 Task: Create a section Agile Alphas and in the section, add a milestone Network Upgrades in the project AgileAvail
Action: Mouse moved to (63, 356)
Screenshot: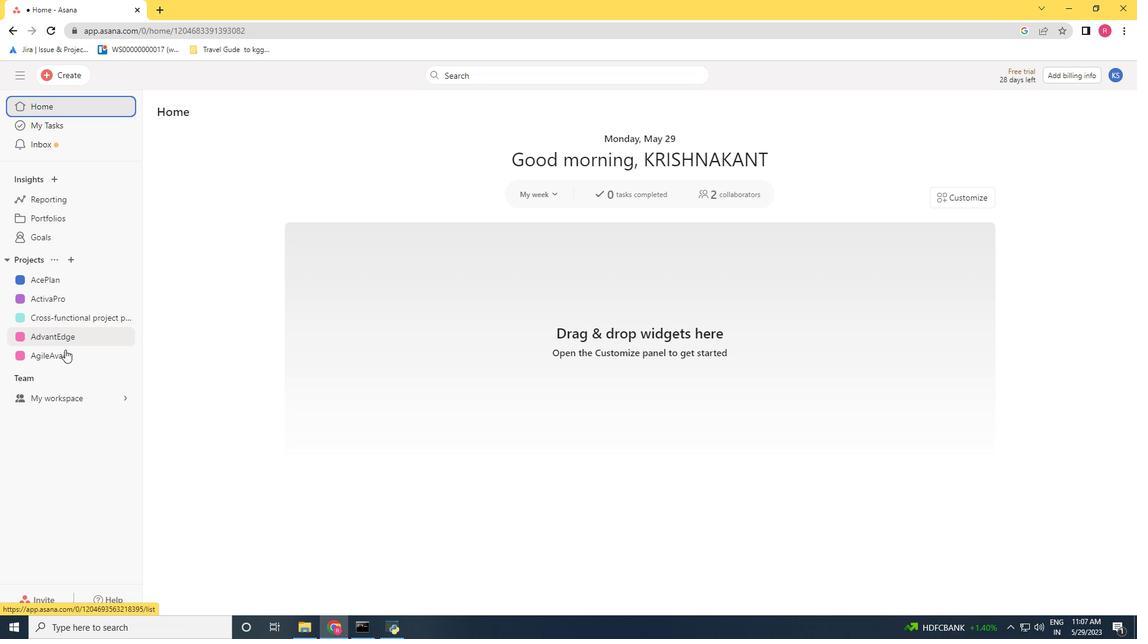 
Action: Mouse pressed left at (63, 356)
Screenshot: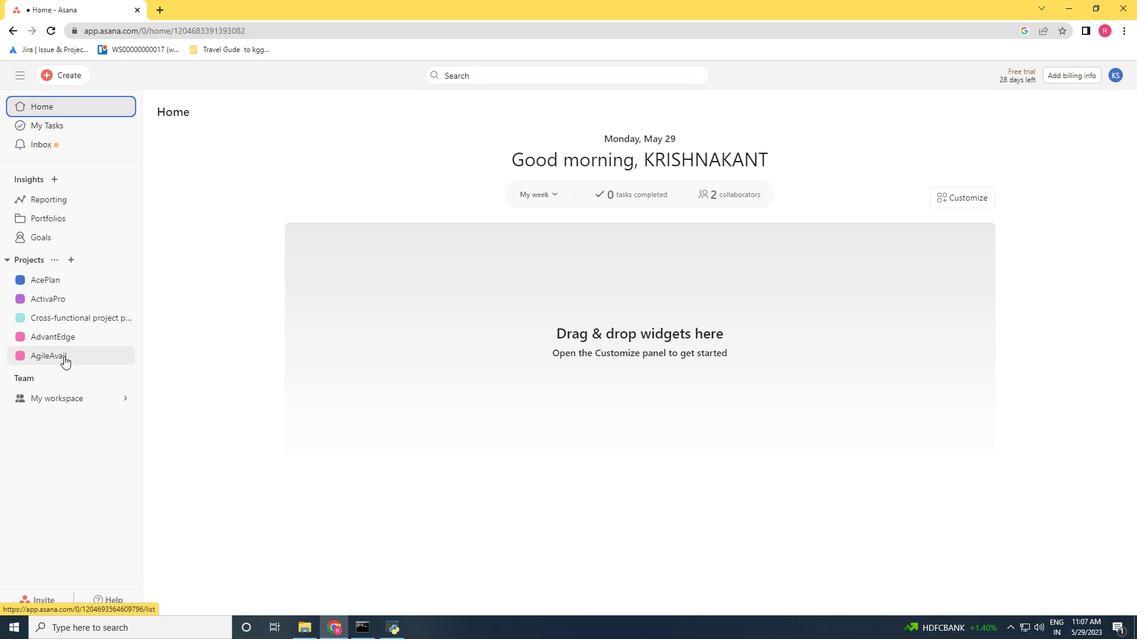 
Action: Mouse moved to (219, 338)
Screenshot: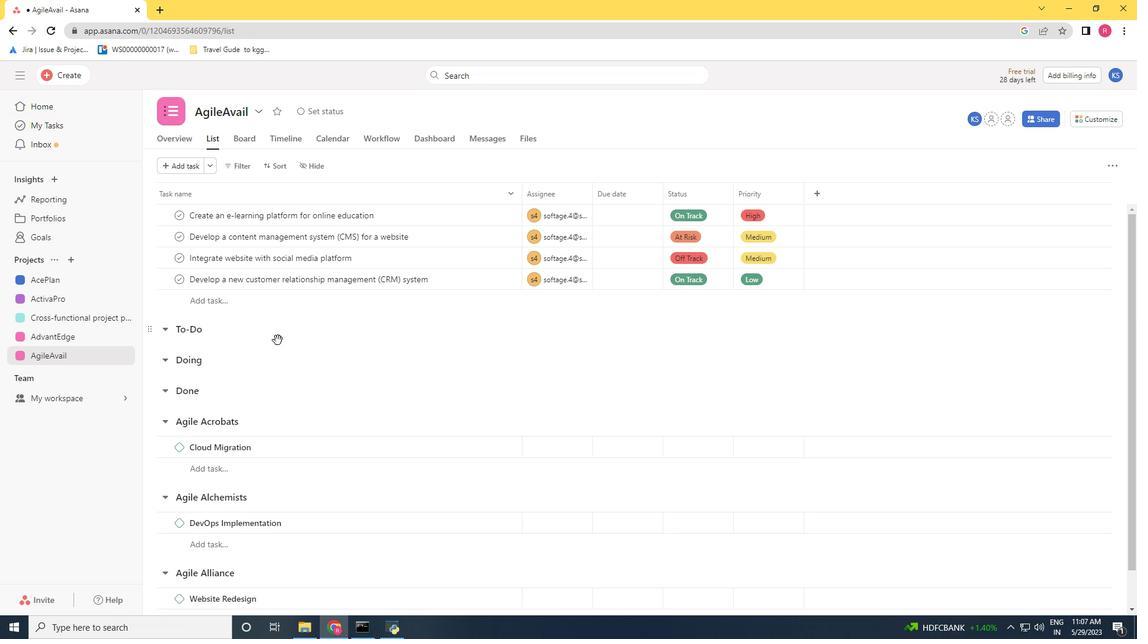 
Action: Mouse scrolled (219, 337) with delta (0, 0)
Screenshot: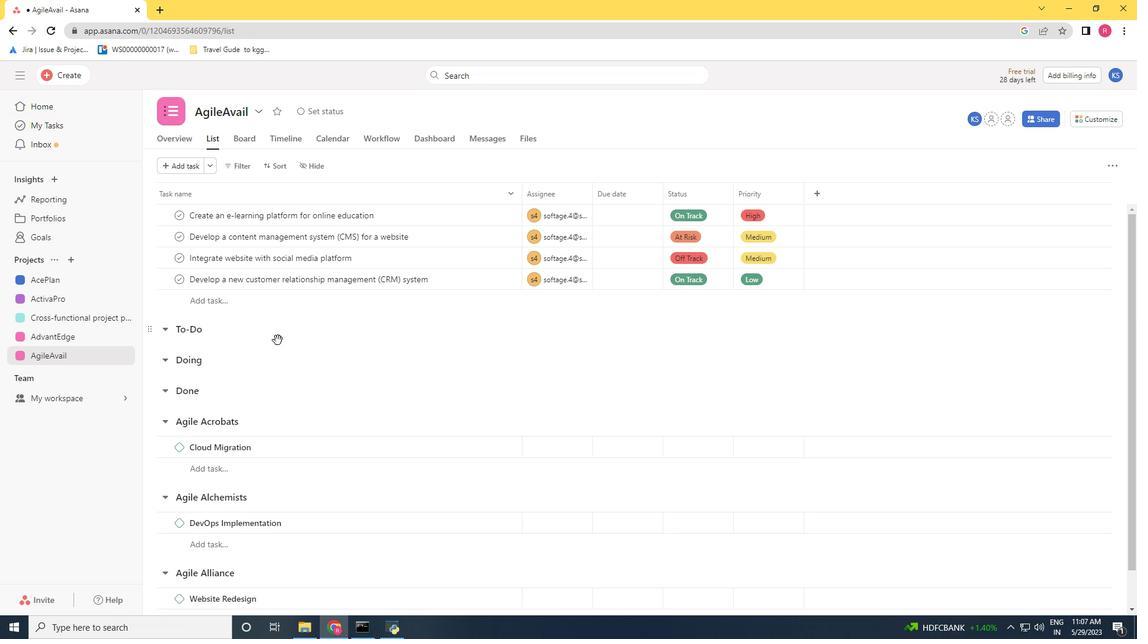 
Action: Mouse scrolled (219, 338) with delta (0, 0)
Screenshot: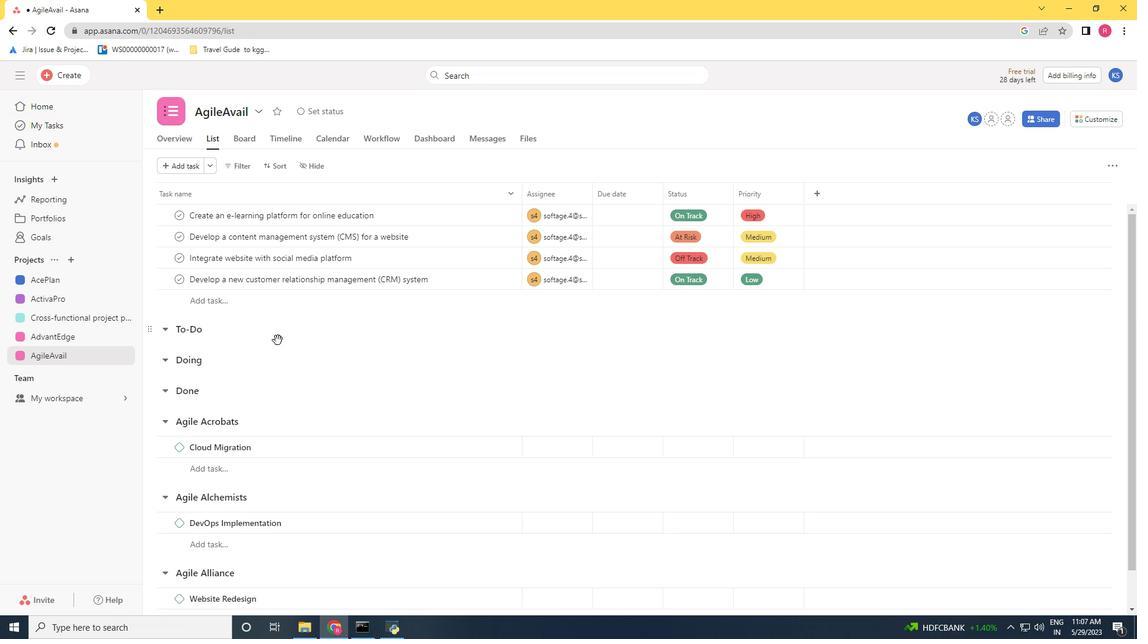 
Action: Mouse scrolled (219, 338) with delta (0, 0)
Screenshot: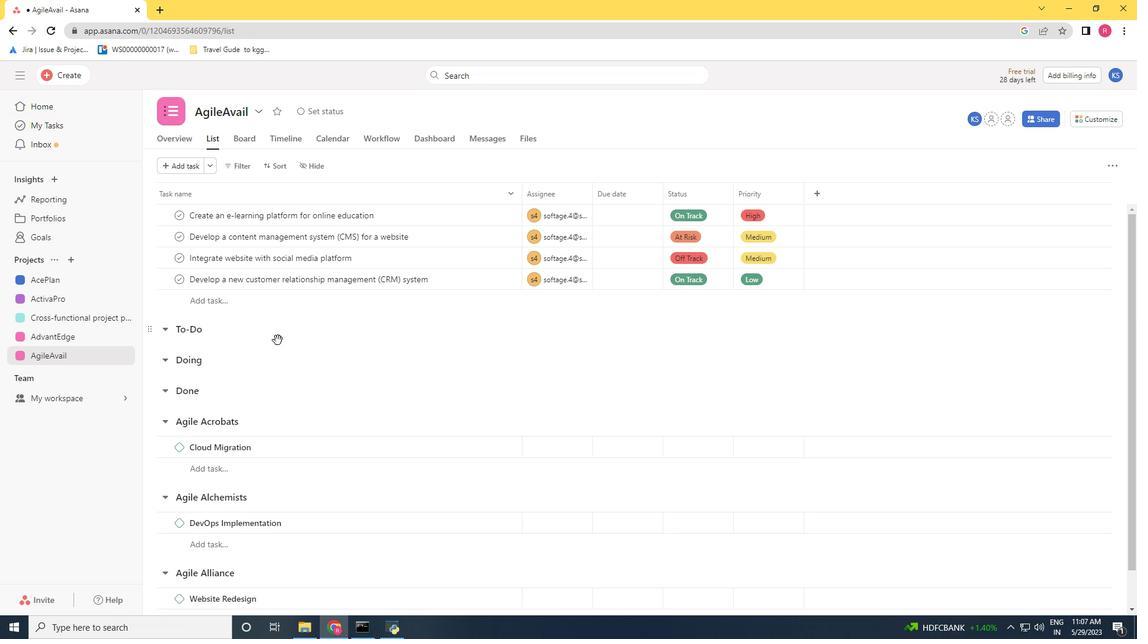 
Action: Mouse scrolled (219, 338) with delta (0, 0)
Screenshot: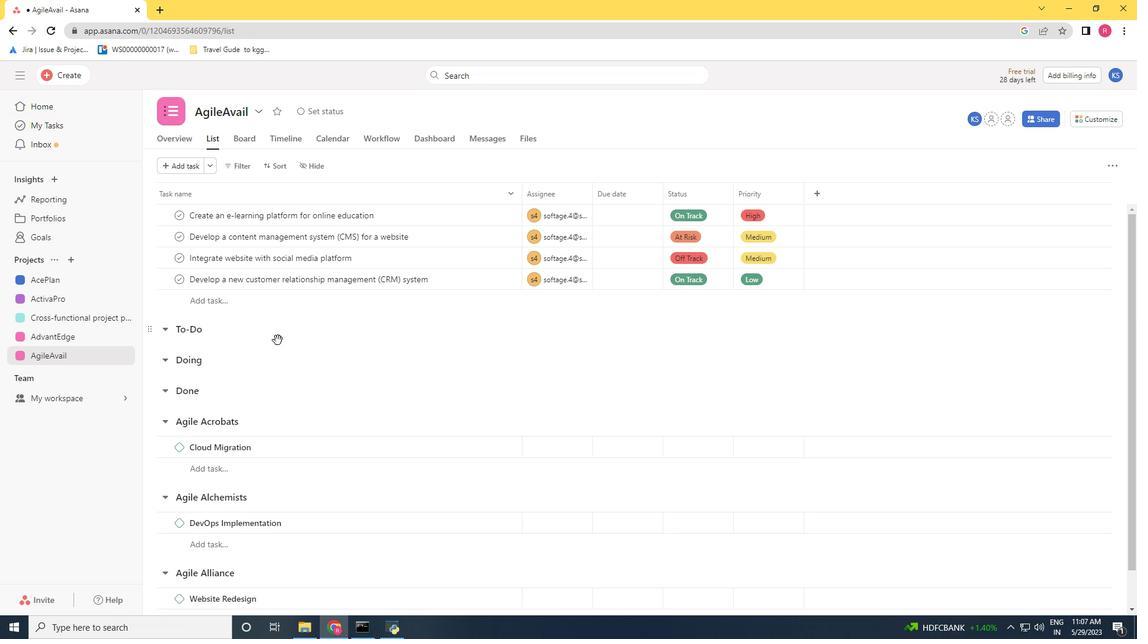 
Action: Mouse moved to (193, 516)
Screenshot: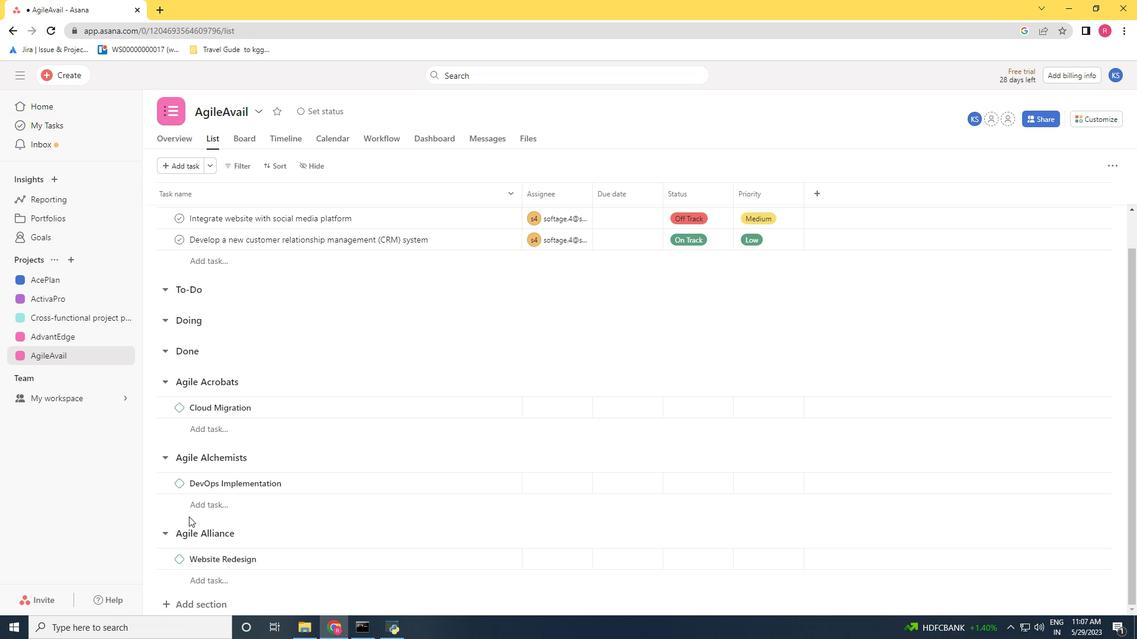 
Action: Mouse scrolled (193, 516) with delta (0, 0)
Screenshot: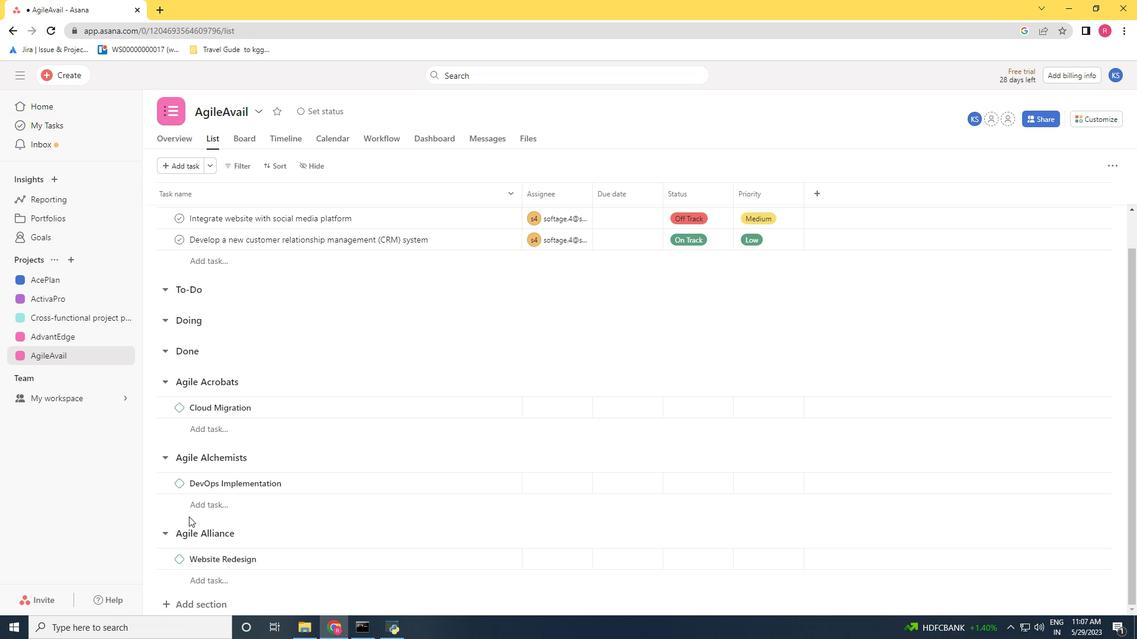 
Action: Mouse moved to (198, 513)
Screenshot: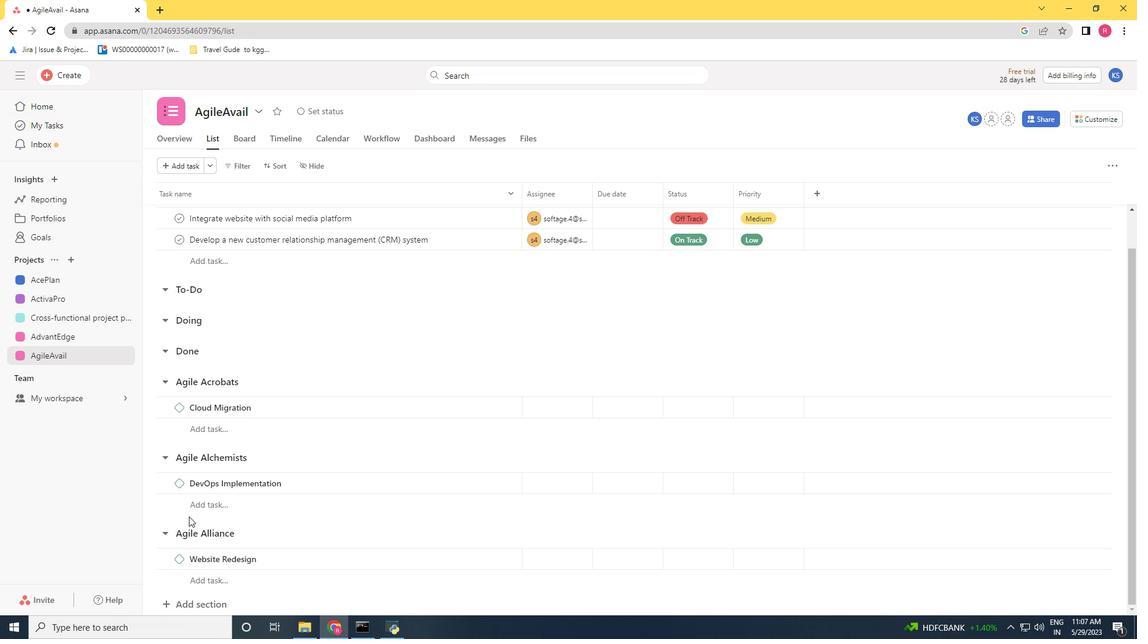 
Action: Mouse scrolled (198, 513) with delta (0, 0)
Screenshot: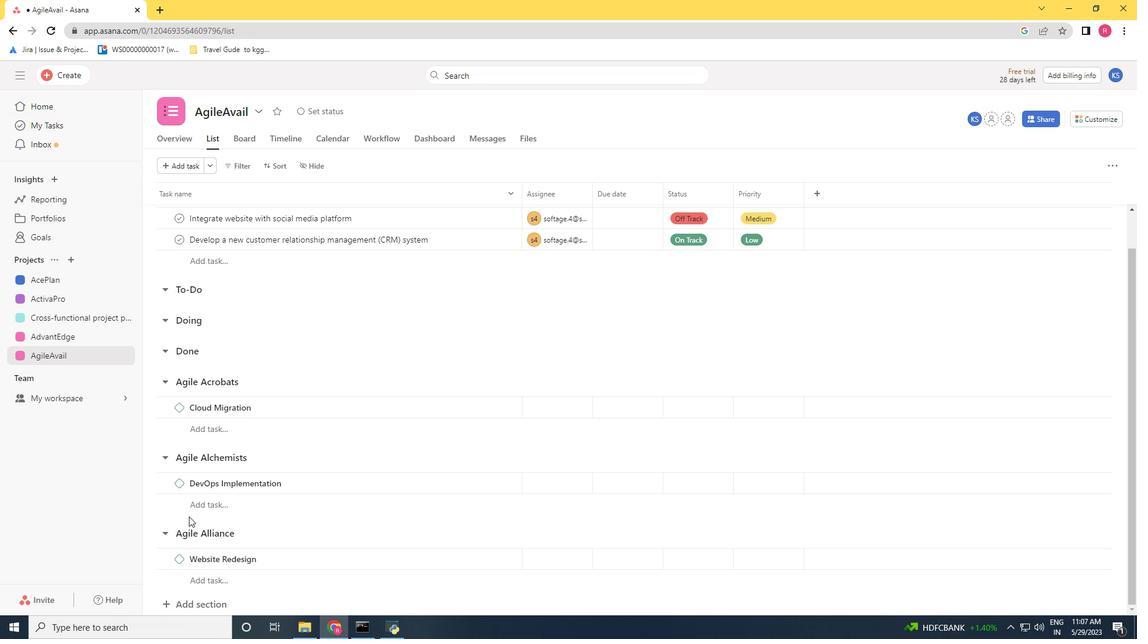 
Action: Mouse moved to (200, 511)
Screenshot: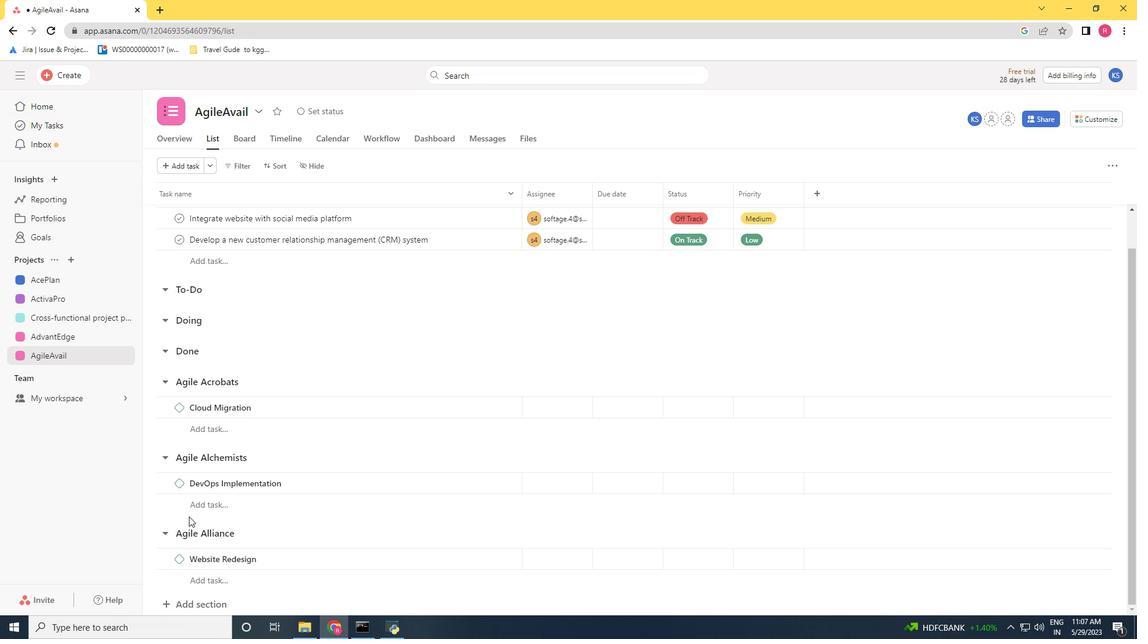 
Action: Mouse scrolled (200, 511) with delta (0, 0)
Screenshot: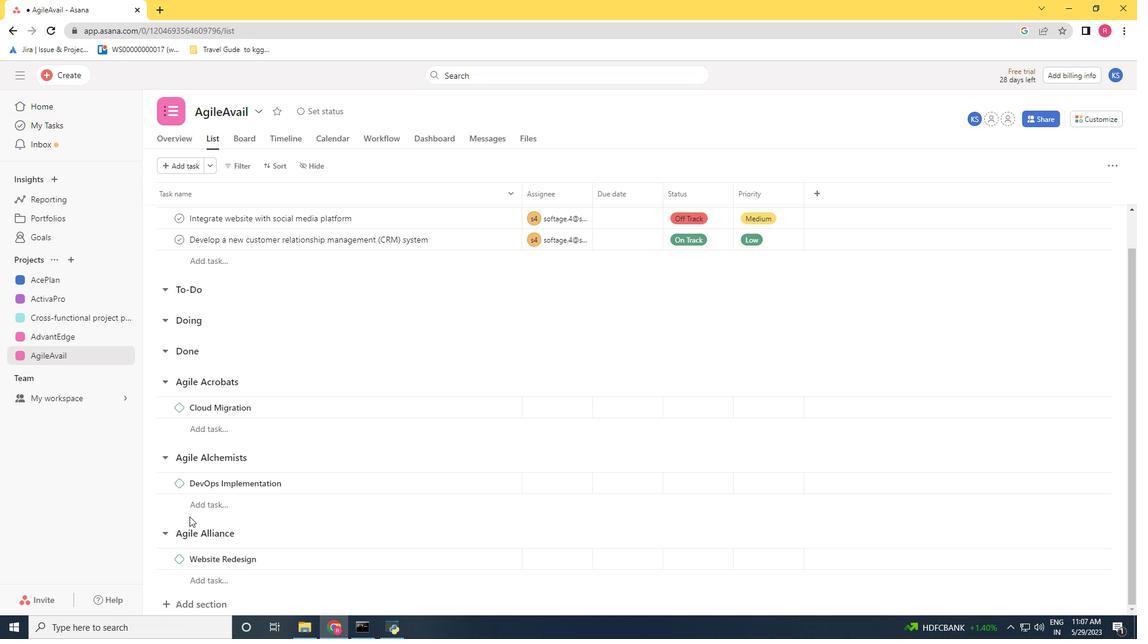 
Action: Mouse moved to (188, 607)
Screenshot: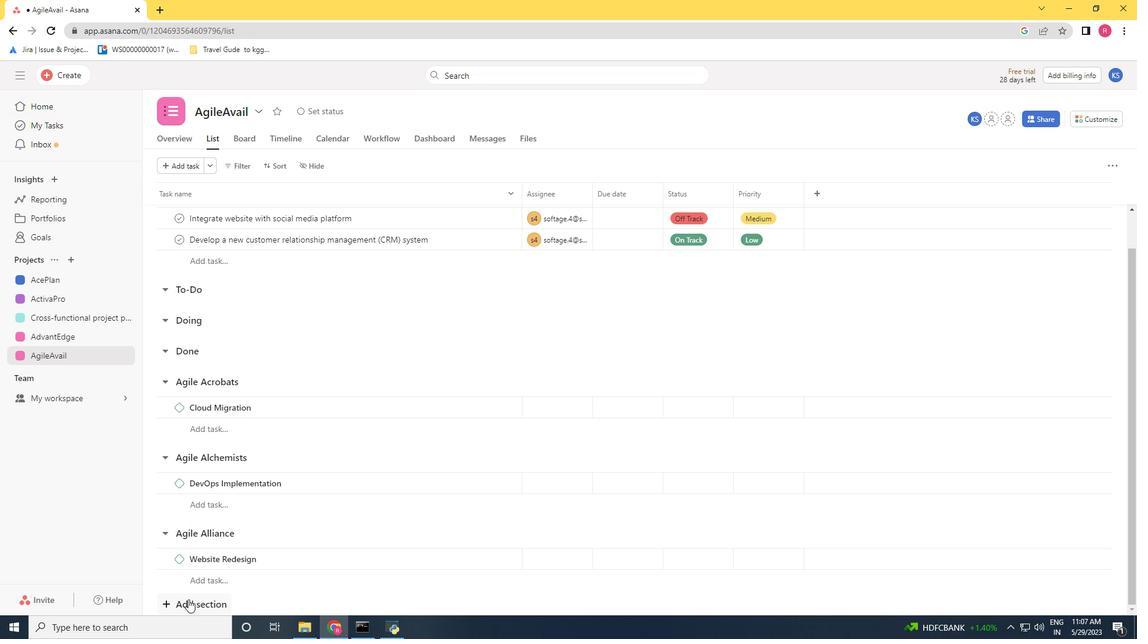 
Action: Mouse pressed left at (188, 607)
Screenshot: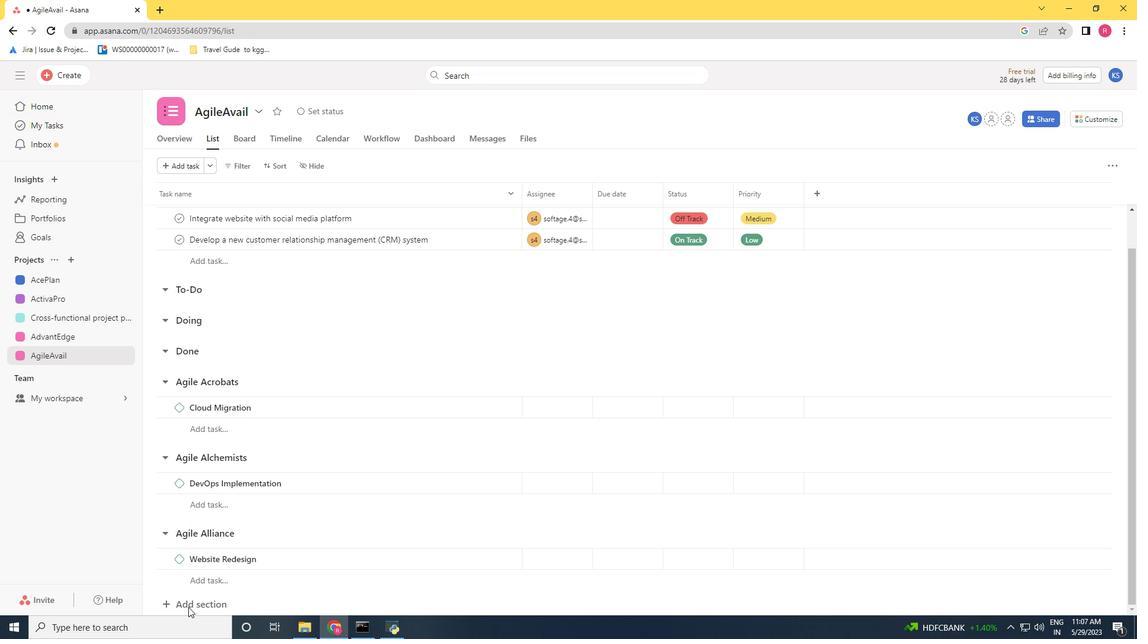 
Action: Mouse moved to (191, 583)
Screenshot: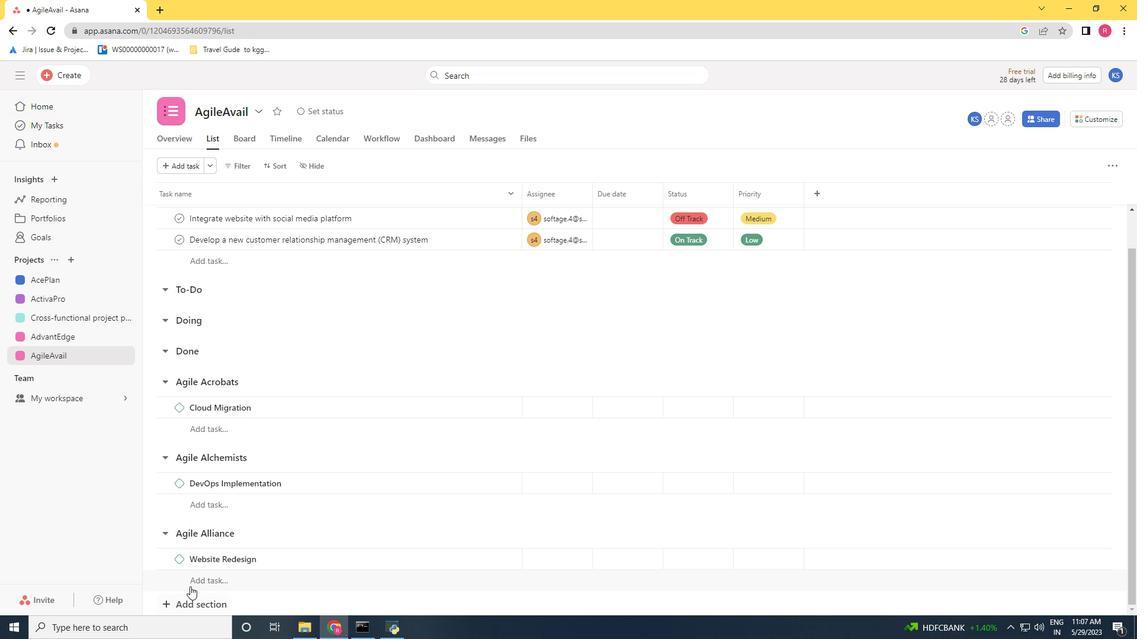 
Action: Mouse scrolled (190, 586) with delta (0, 0)
Screenshot: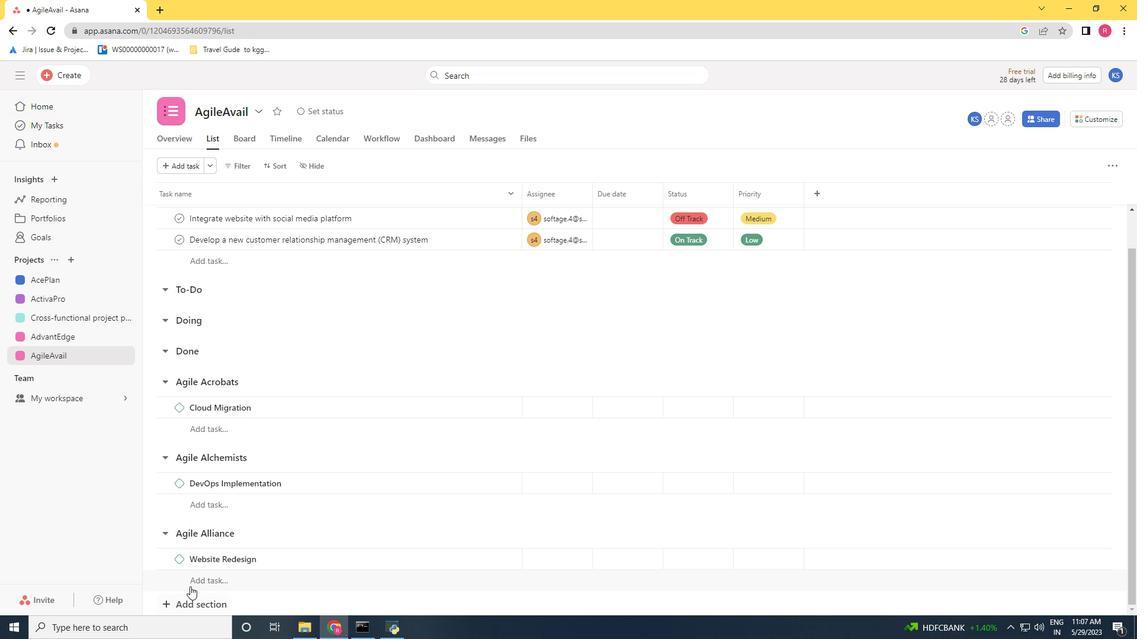 
Action: Mouse moved to (191, 581)
Screenshot: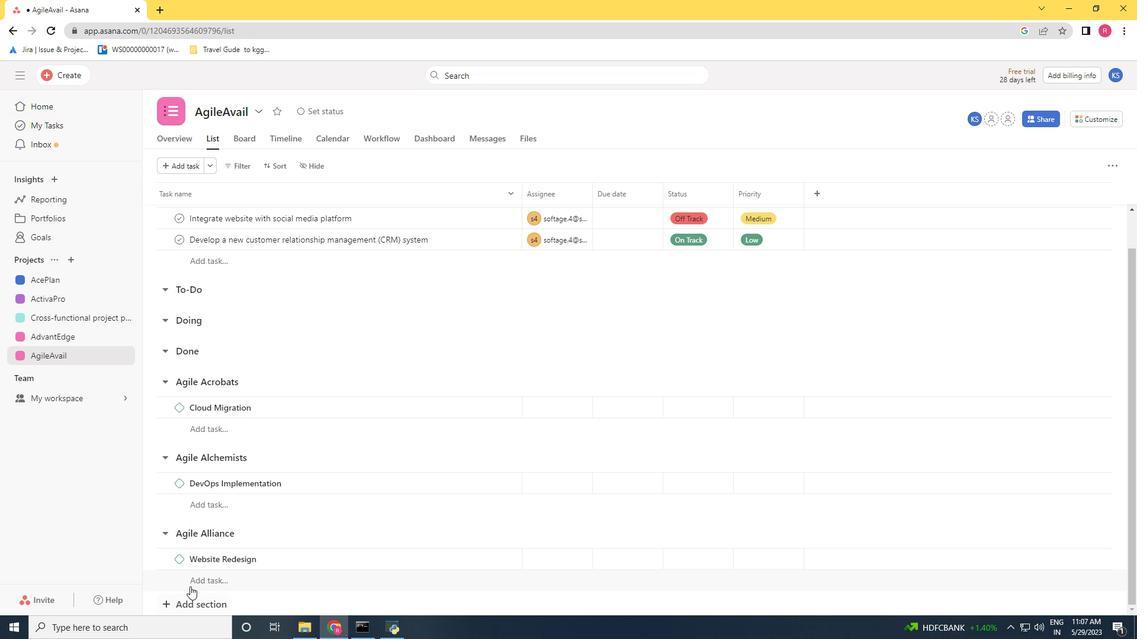 
Action: Mouse scrolled (191, 581) with delta (0, 0)
Screenshot: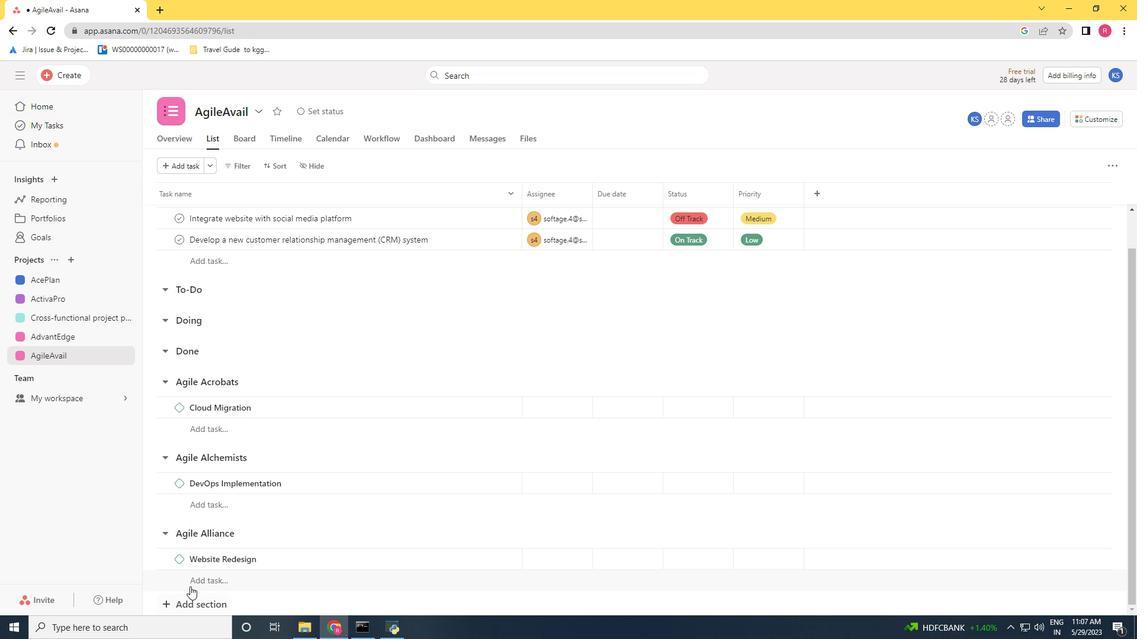 
Action: Mouse moved to (192, 578)
Screenshot: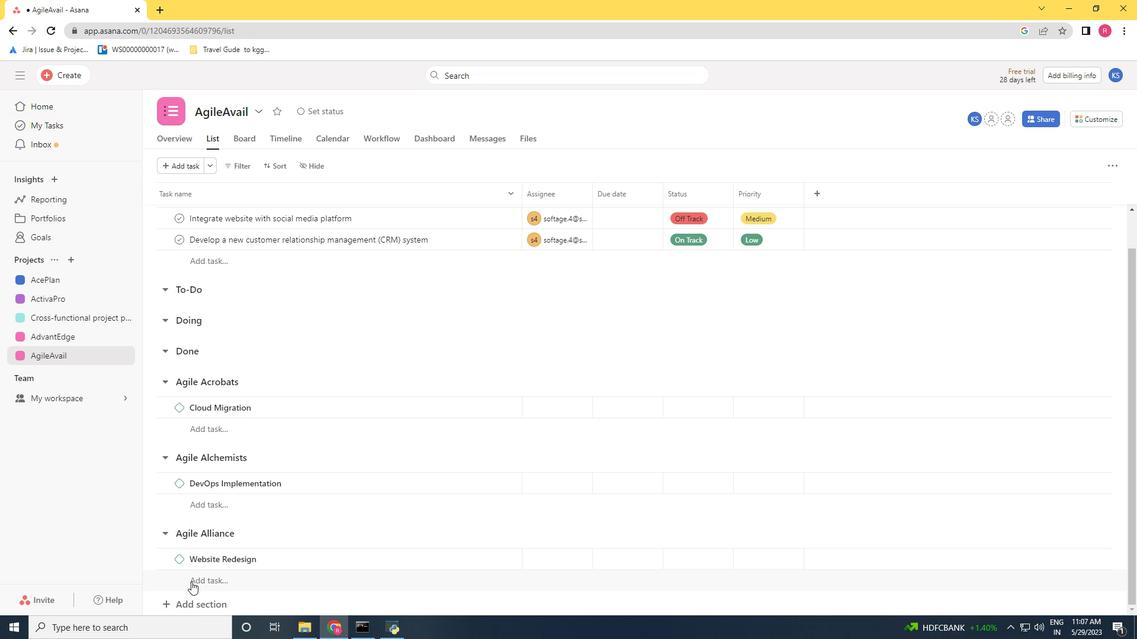 
Action: Mouse scrolled (192, 578) with delta (0, 0)
Screenshot: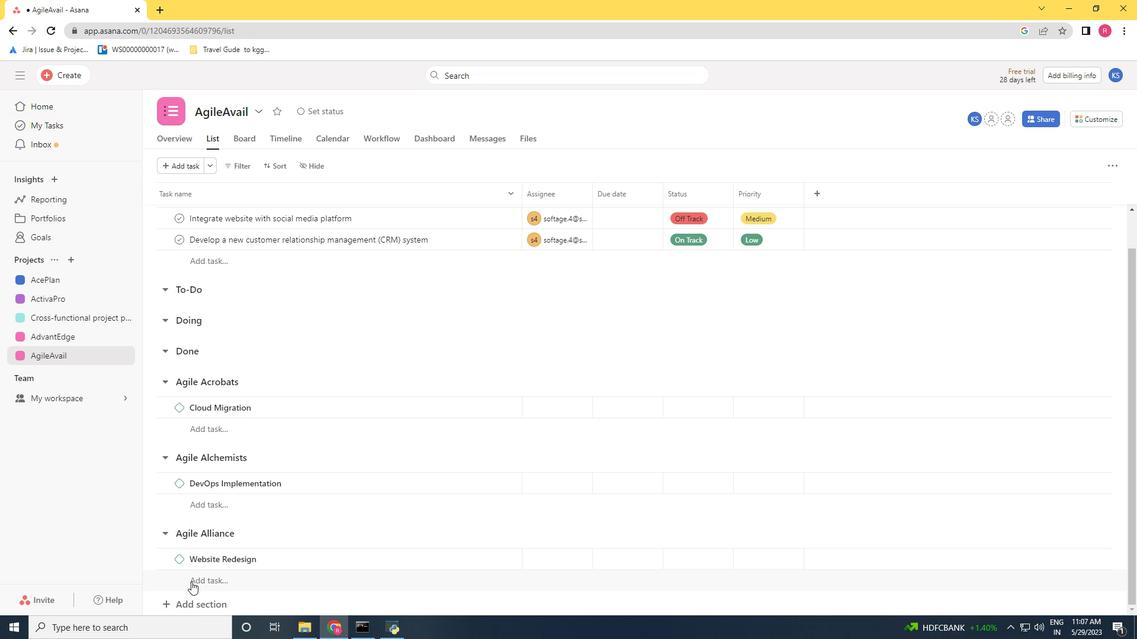 
Action: Mouse moved to (192, 574)
Screenshot: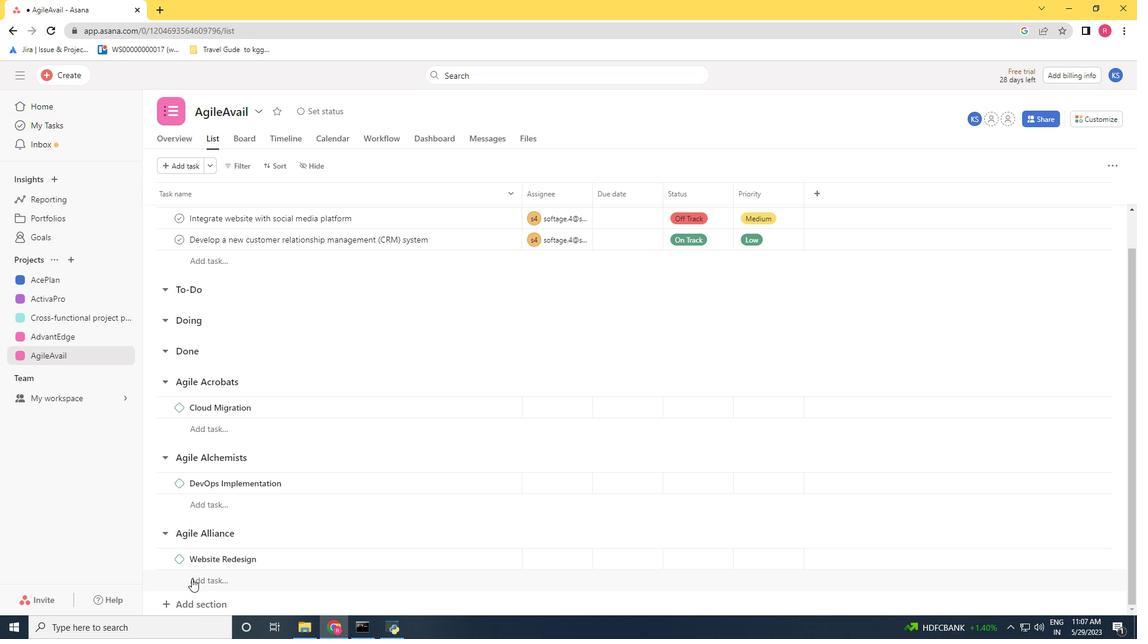 
Action: Mouse scrolled (192, 574) with delta (0, 0)
Screenshot: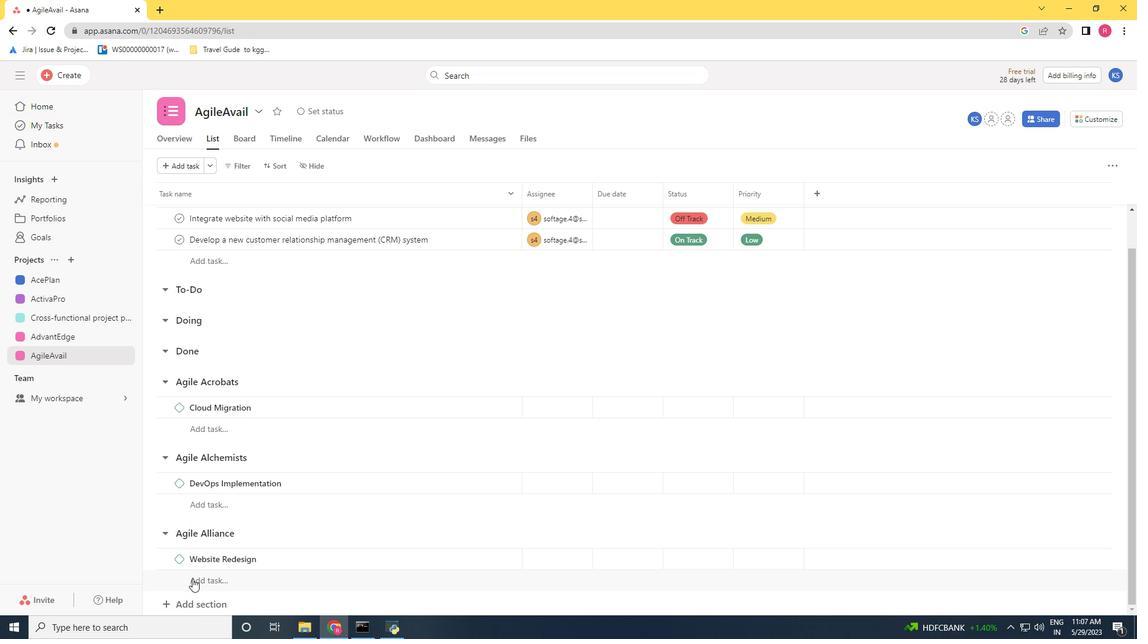 
Action: Mouse moved to (193, 569)
Screenshot: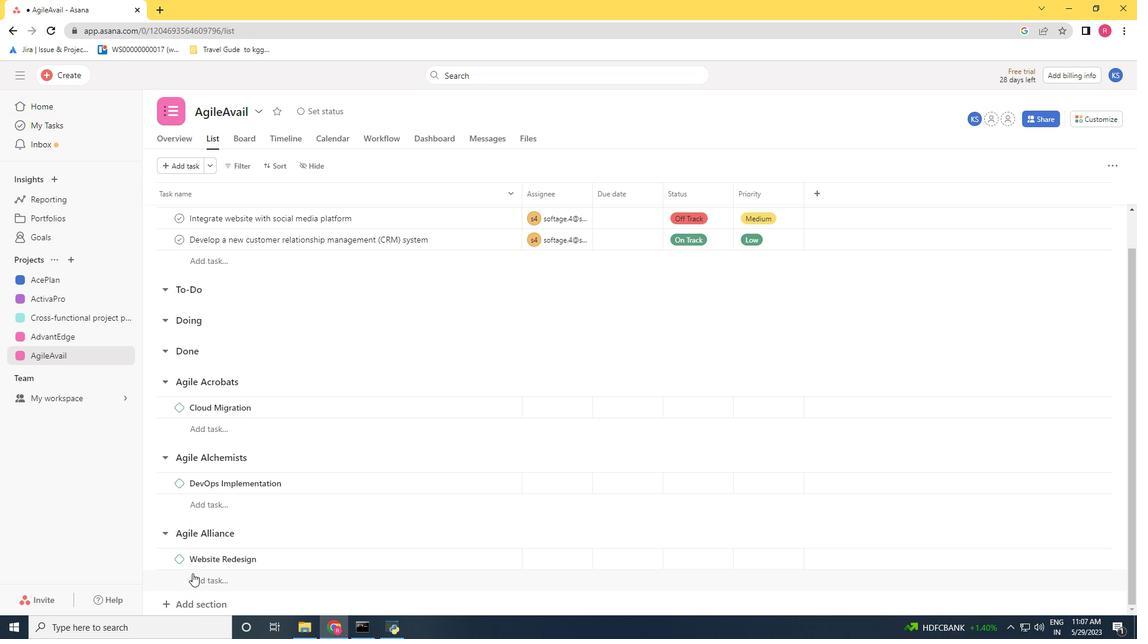
Action: Mouse scrolled (193, 568) with delta (0, 0)
Screenshot: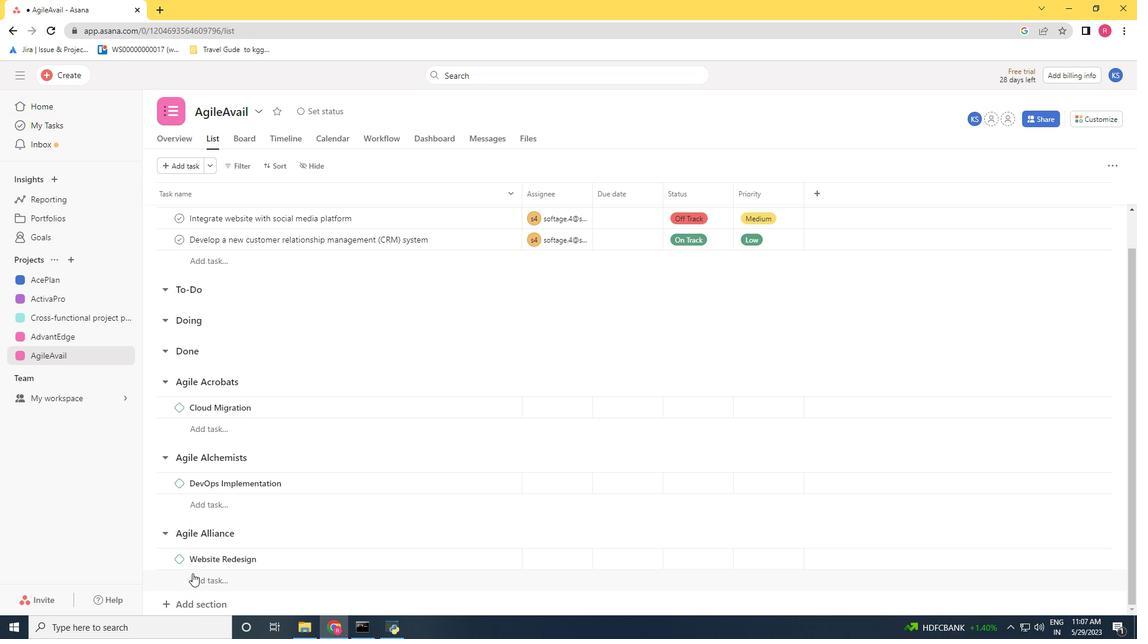 
Action: Mouse moved to (195, 564)
Screenshot: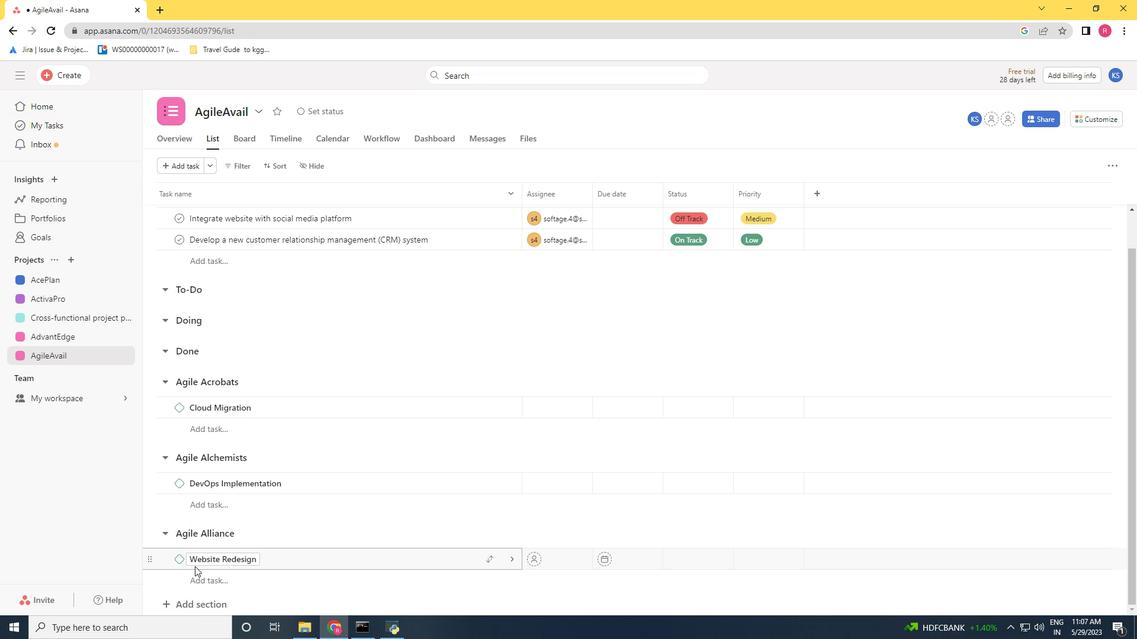
Action: Mouse scrolled (195, 563) with delta (0, 0)
Screenshot: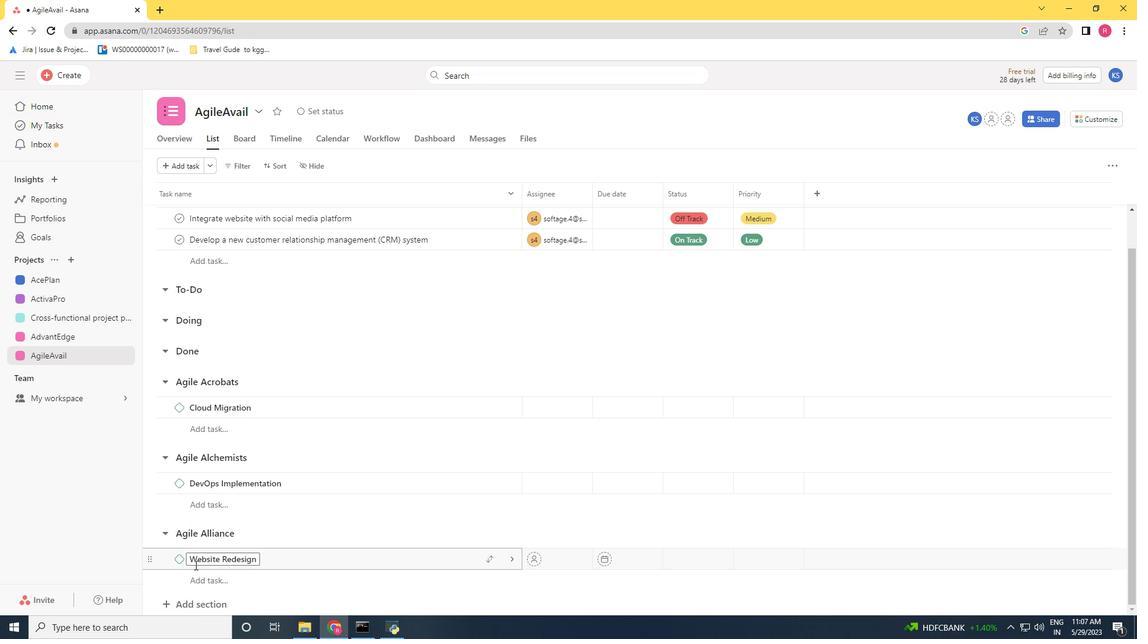 
Action: Mouse moved to (200, 609)
Screenshot: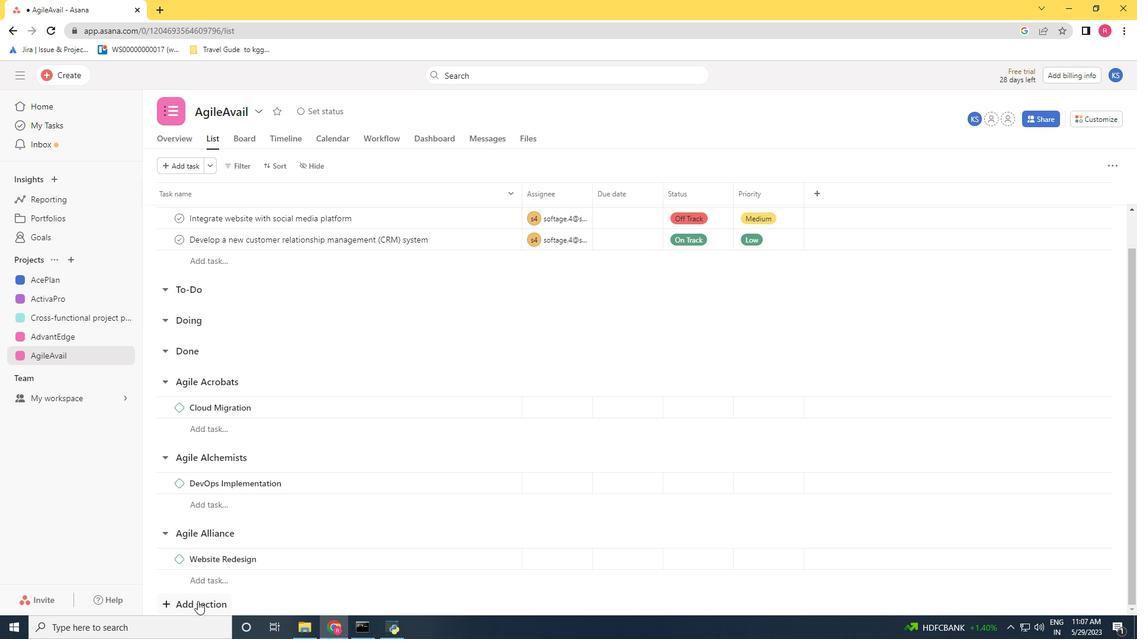 
Action: Mouse pressed left at (200, 609)
Screenshot: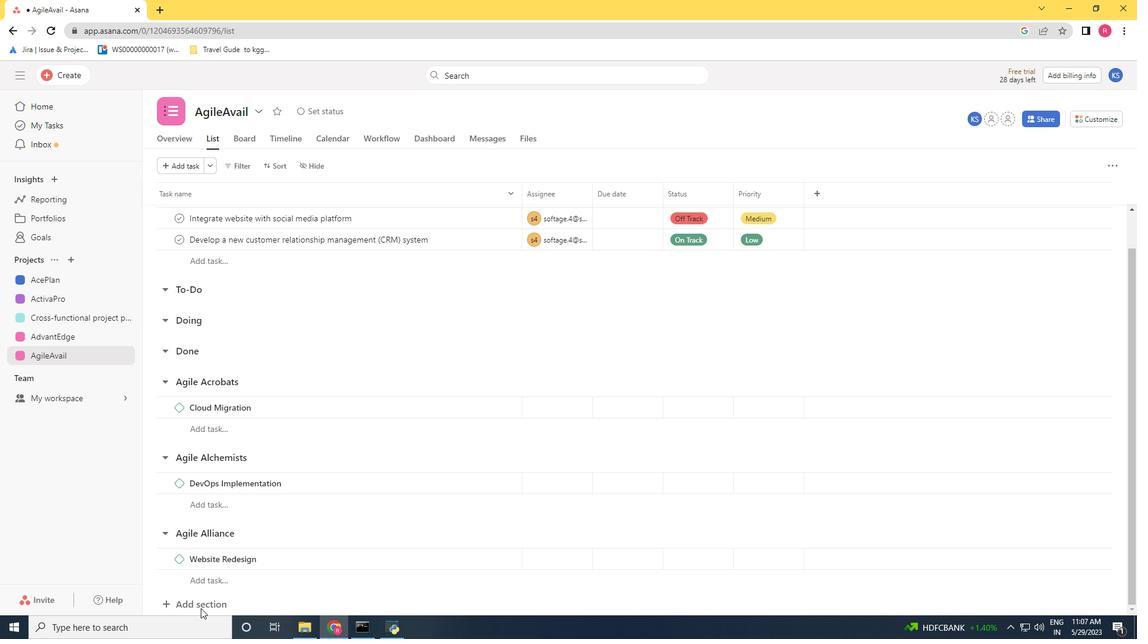 
Action: Mouse moved to (201, 606)
Screenshot: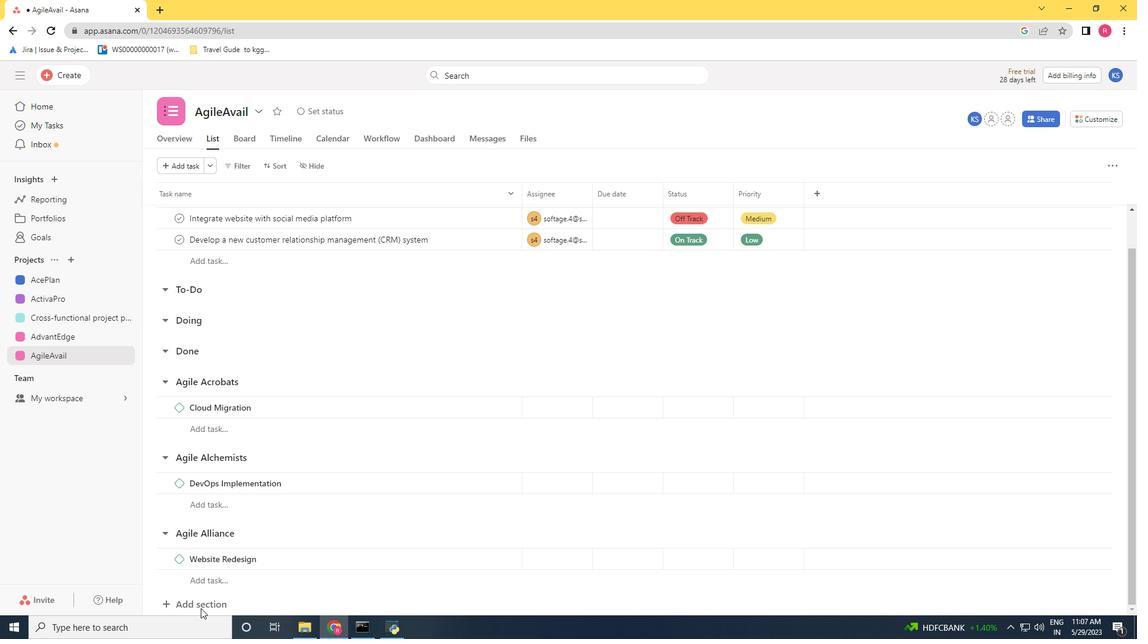 
Action: Mouse pressed left at (201, 606)
Screenshot: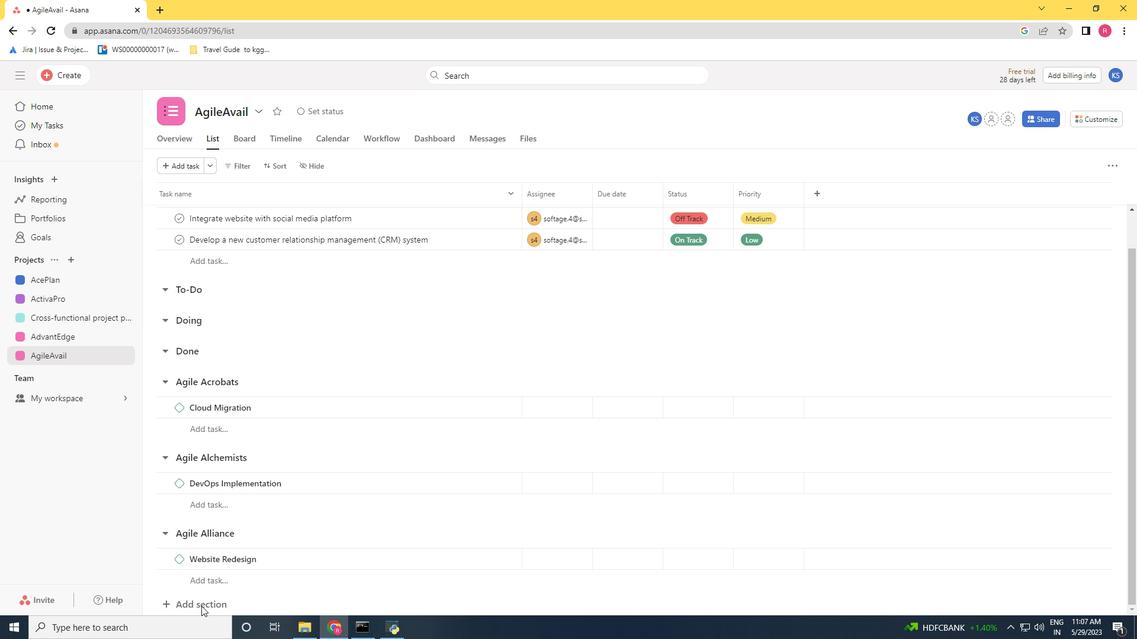 
Action: Mouse moved to (203, 600)
Screenshot: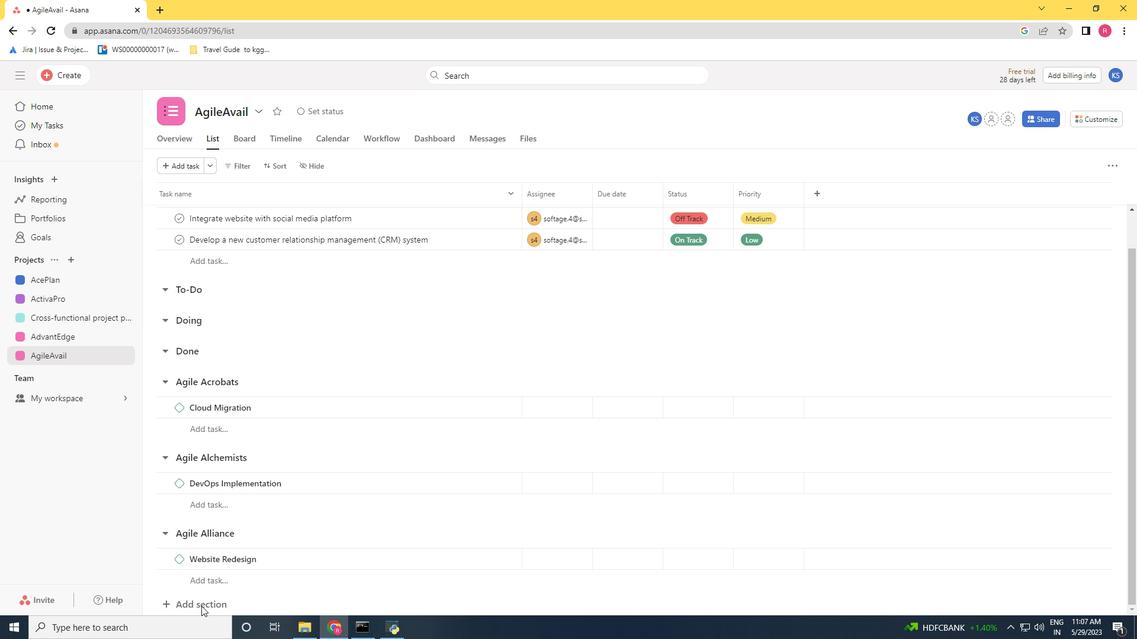 
Action: Mouse scrolled (203, 599) with delta (0, 0)
Screenshot: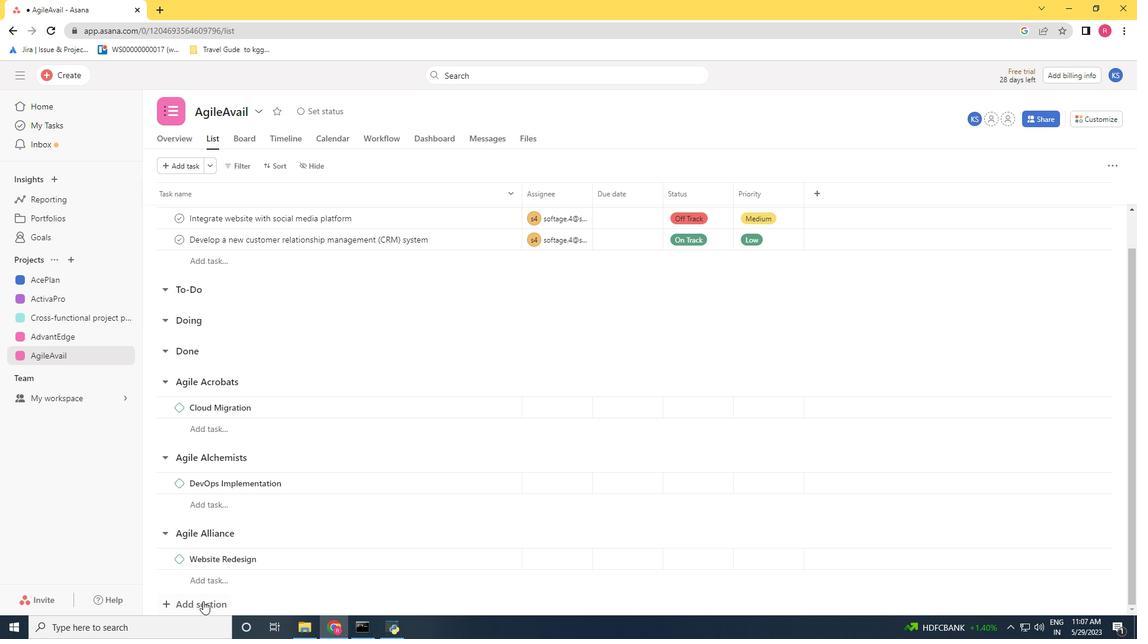 
Action: Mouse scrolled (203, 599) with delta (0, 0)
Screenshot: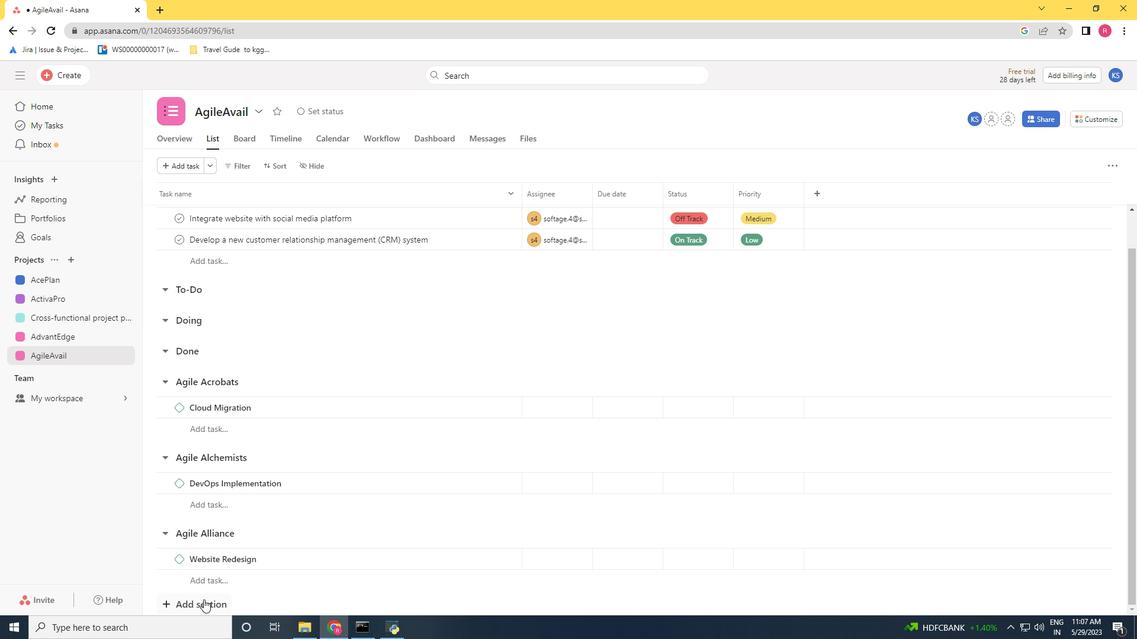 
Action: Mouse scrolled (203, 599) with delta (0, 0)
Screenshot: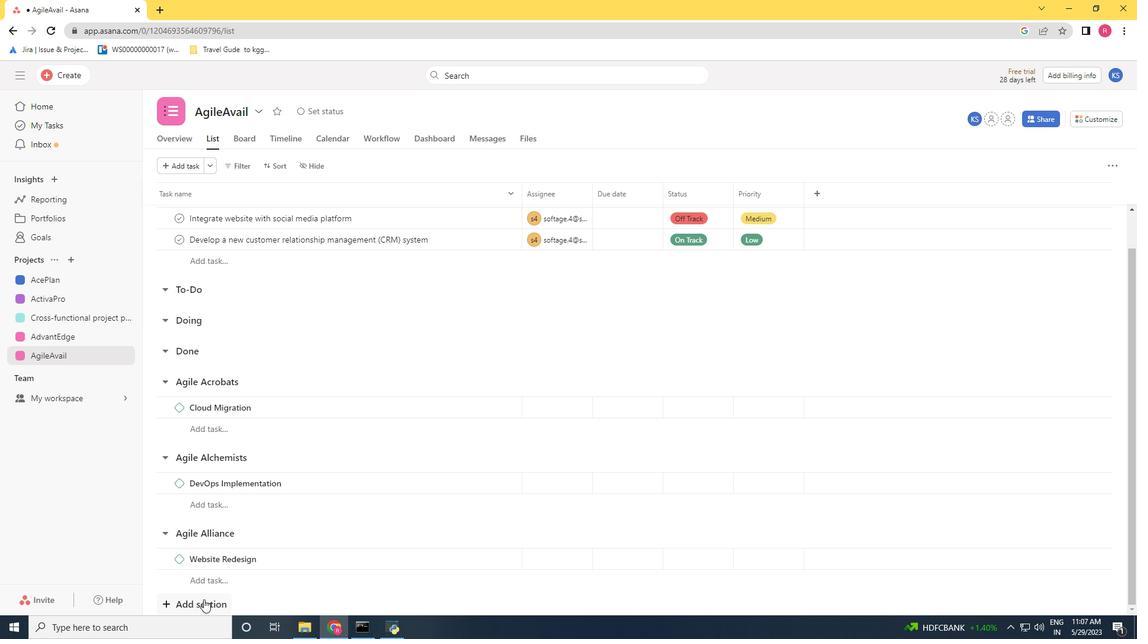 
Action: Mouse moved to (203, 599)
Screenshot: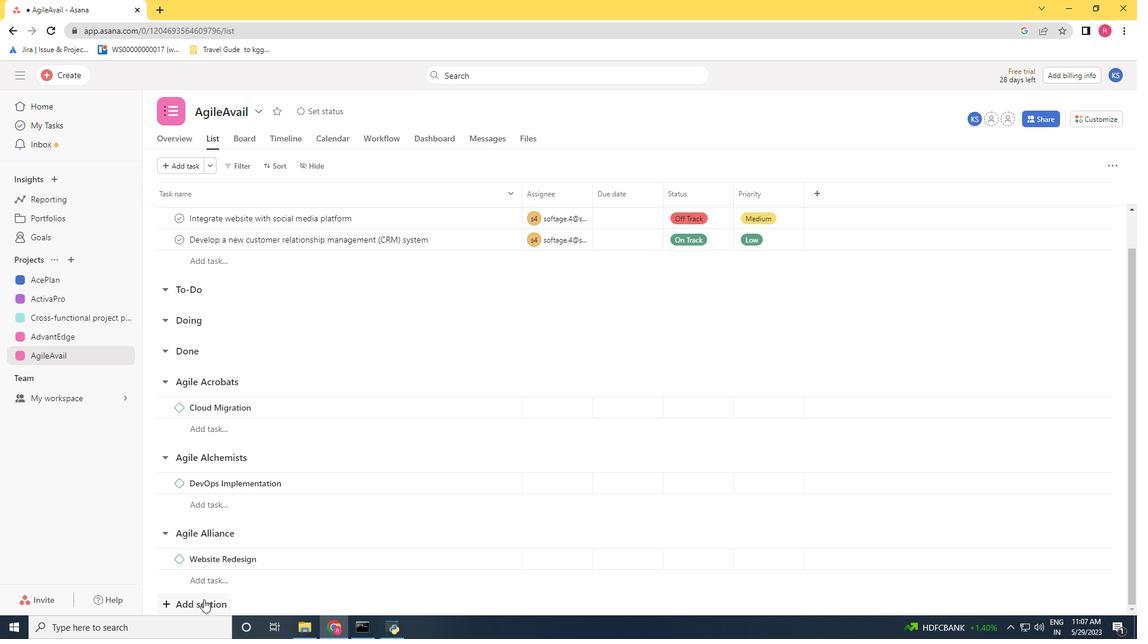 
Action: Mouse scrolled (203, 598) with delta (0, 0)
Screenshot: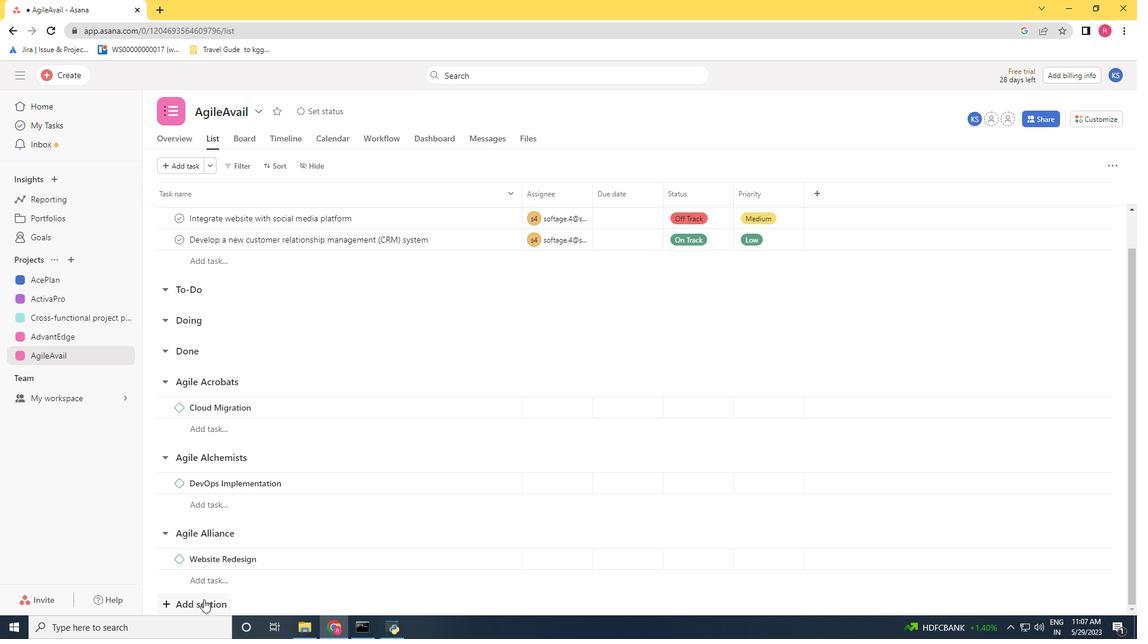 
Action: Mouse moved to (220, 496)
Screenshot: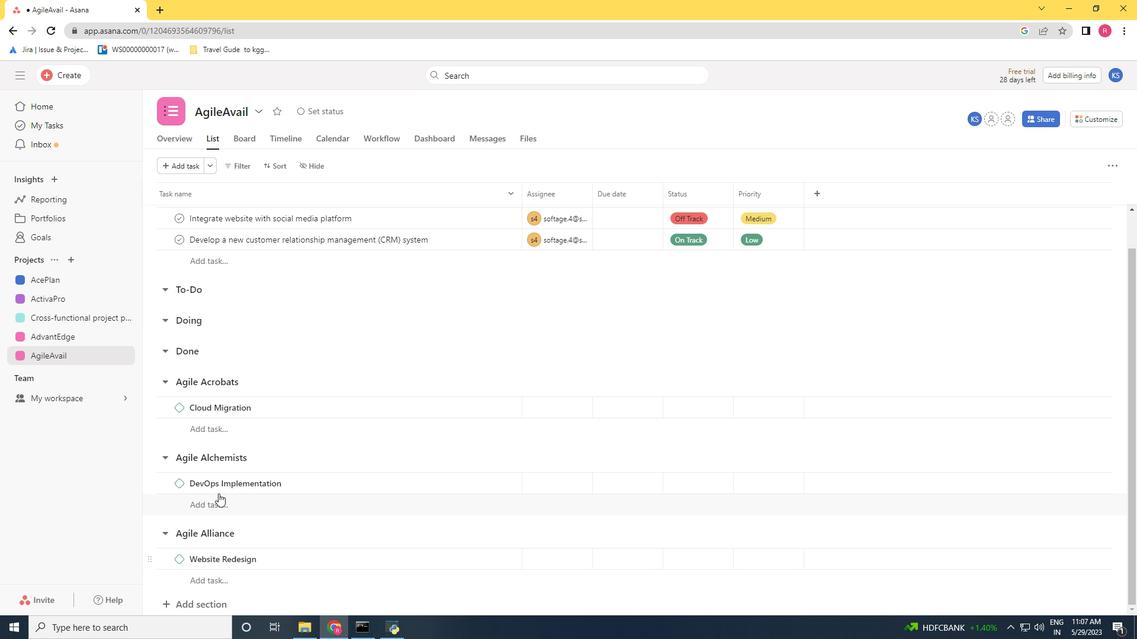 
Action: Mouse scrolled (220, 495) with delta (0, 0)
Screenshot: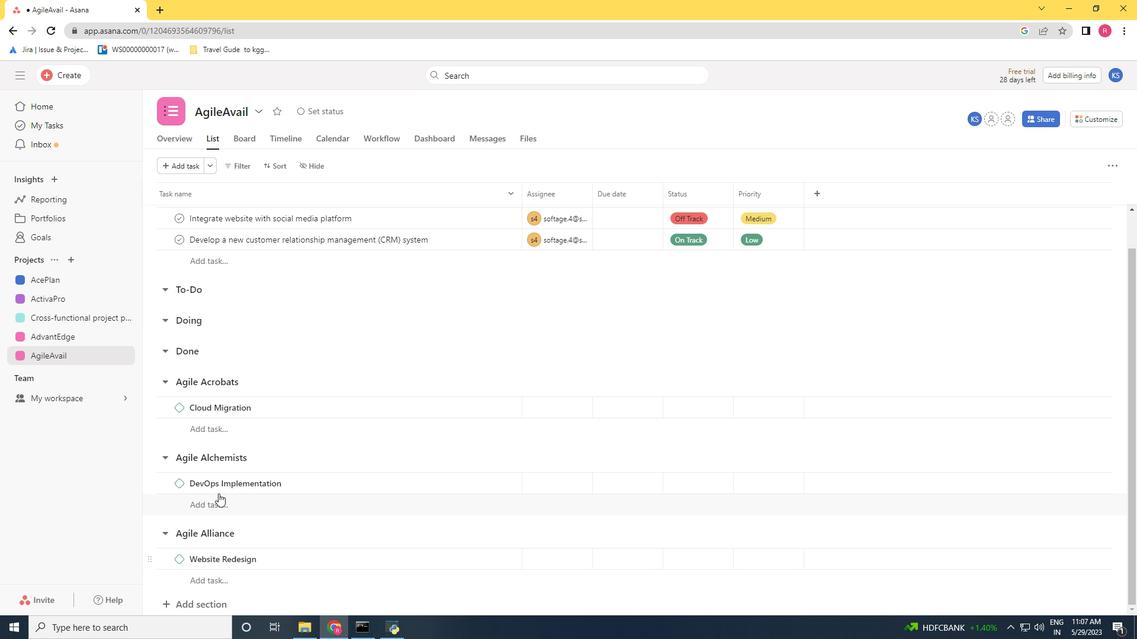 
Action: Mouse moved to (221, 498)
Screenshot: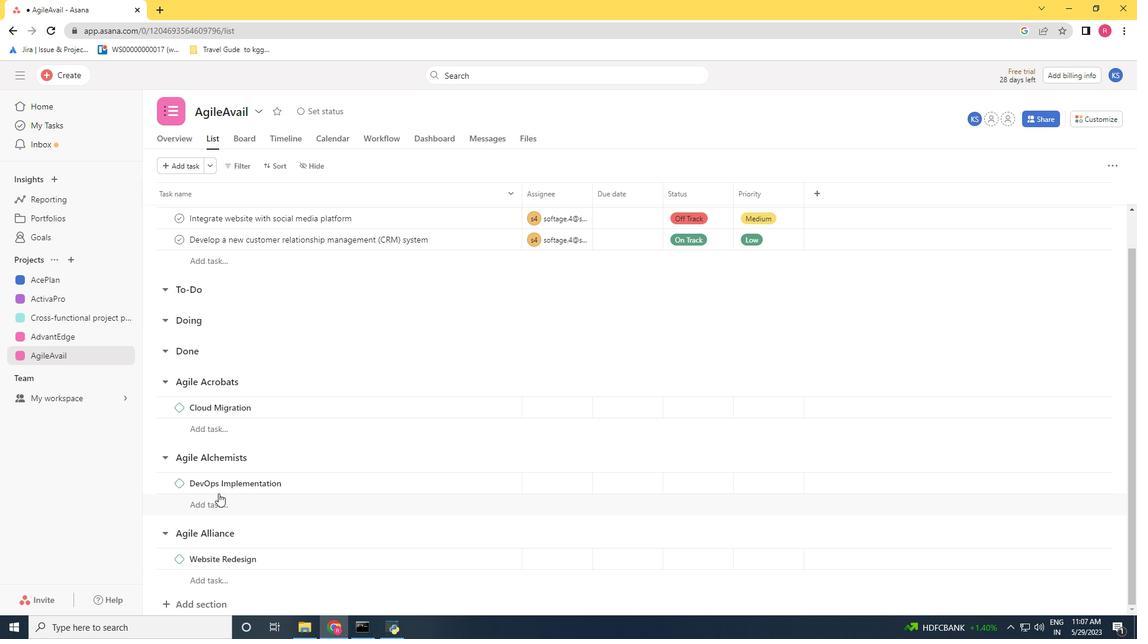 
Action: Mouse scrolled (221, 498) with delta (0, 0)
Screenshot: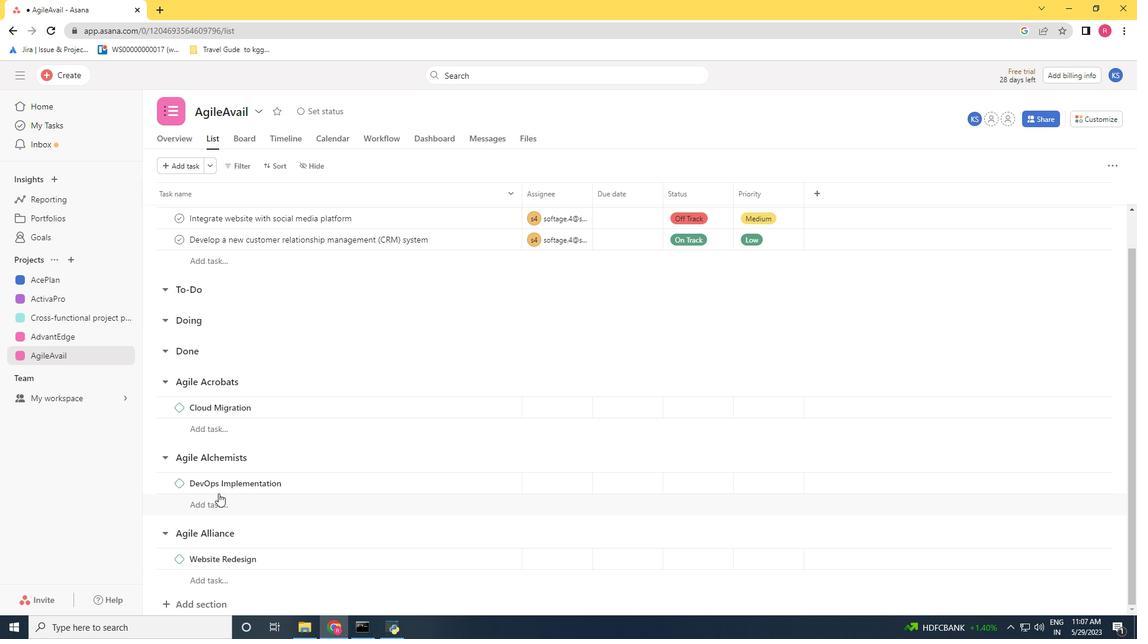 
Action: Mouse moved to (221, 500)
Screenshot: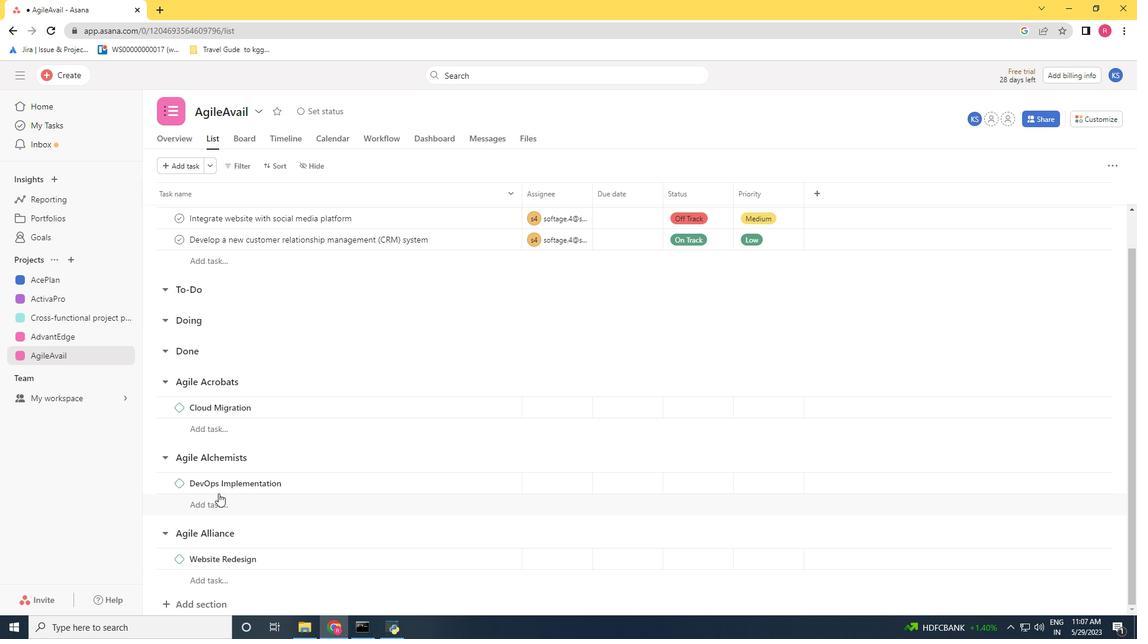 
Action: Mouse scrolled (221, 499) with delta (0, 0)
Screenshot: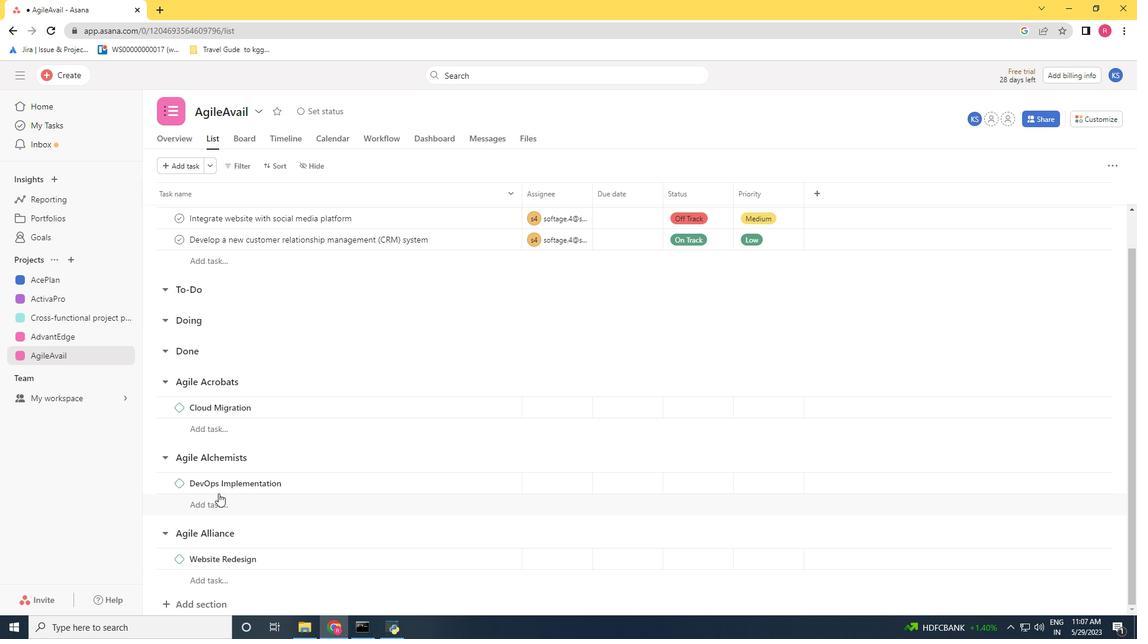 
Action: Mouse moved to (221, 500)
Screenshot: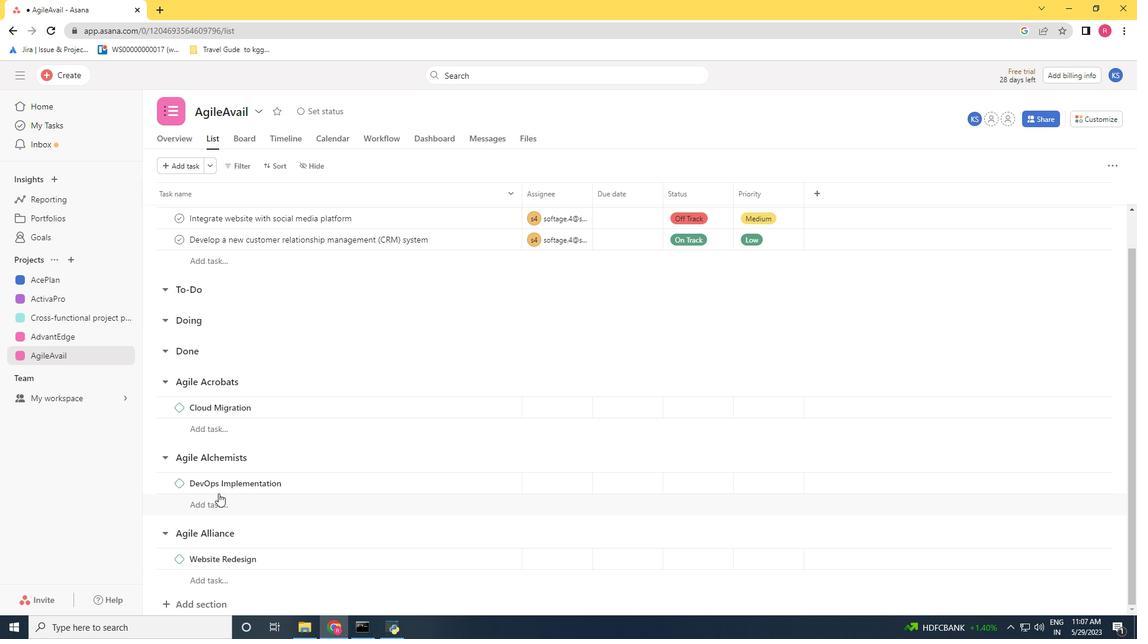 
Action: Mouse scrolled (221, 499) with delta (0, 0)
Screenshot: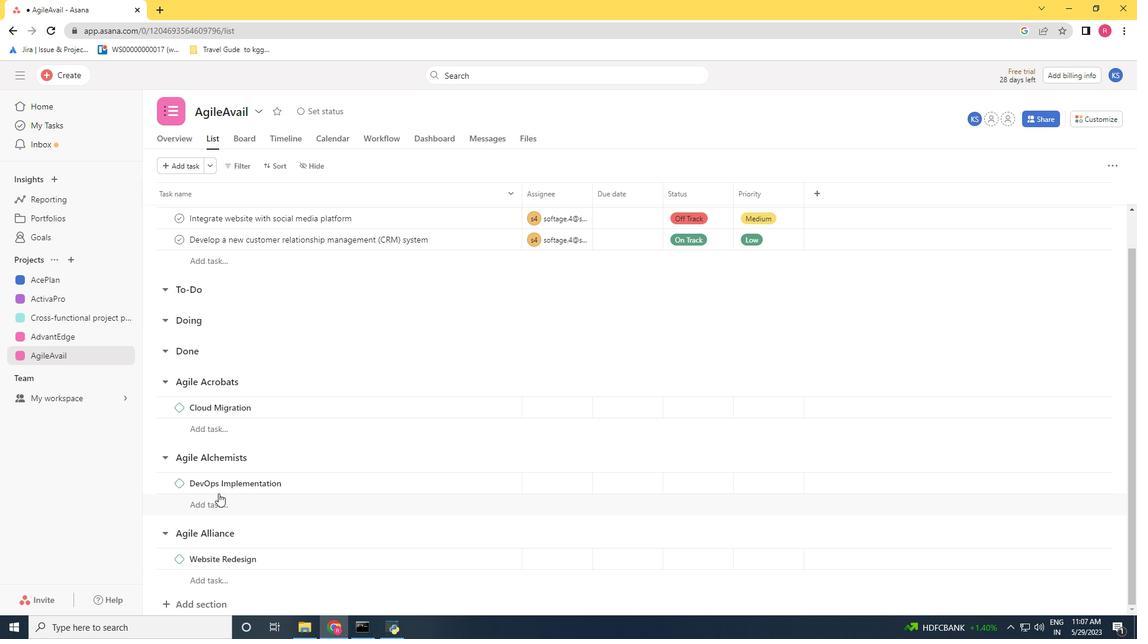 
Action: Mouse scrolled (221, 499) with delta (0, 0)
Screenshot: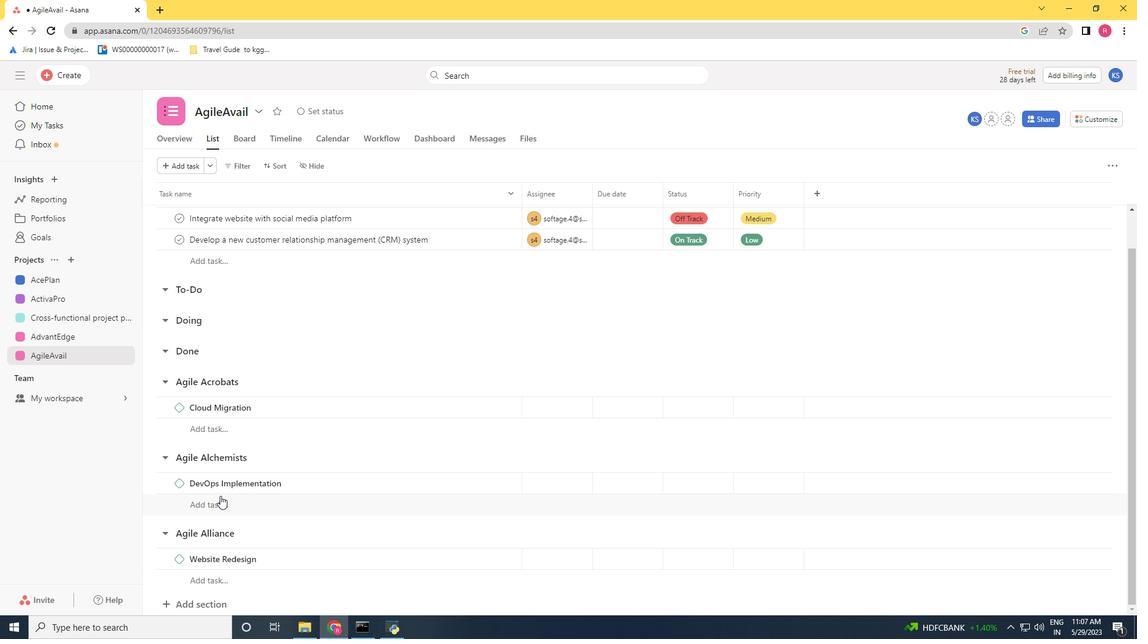 
Action: Mouse moved to (198, 602)
Screenshot: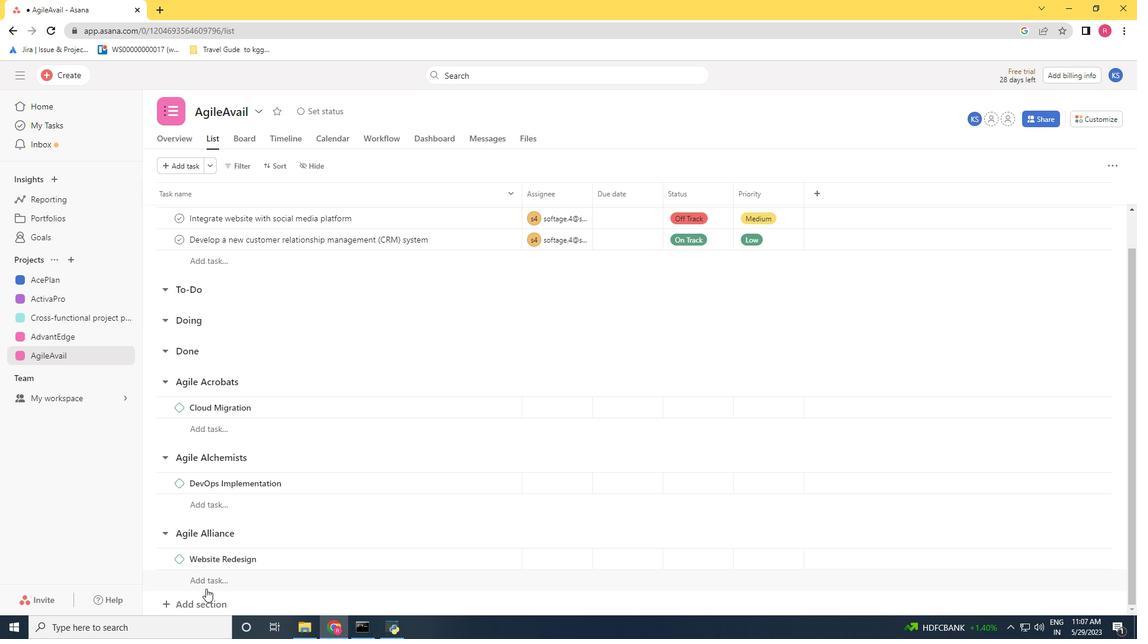 
Action: Mouse scrolled (198, 602) with delta (0, 0)
Screenshot: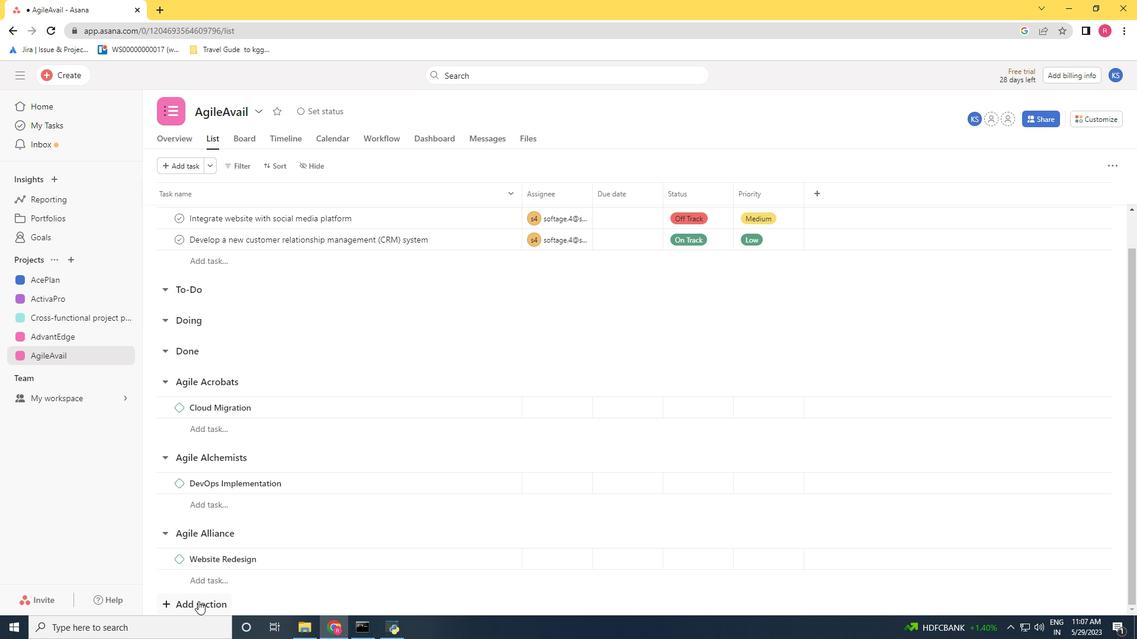 
Action: Mouse scrolled (198, 602) with delta (0, 0)
Screenshot: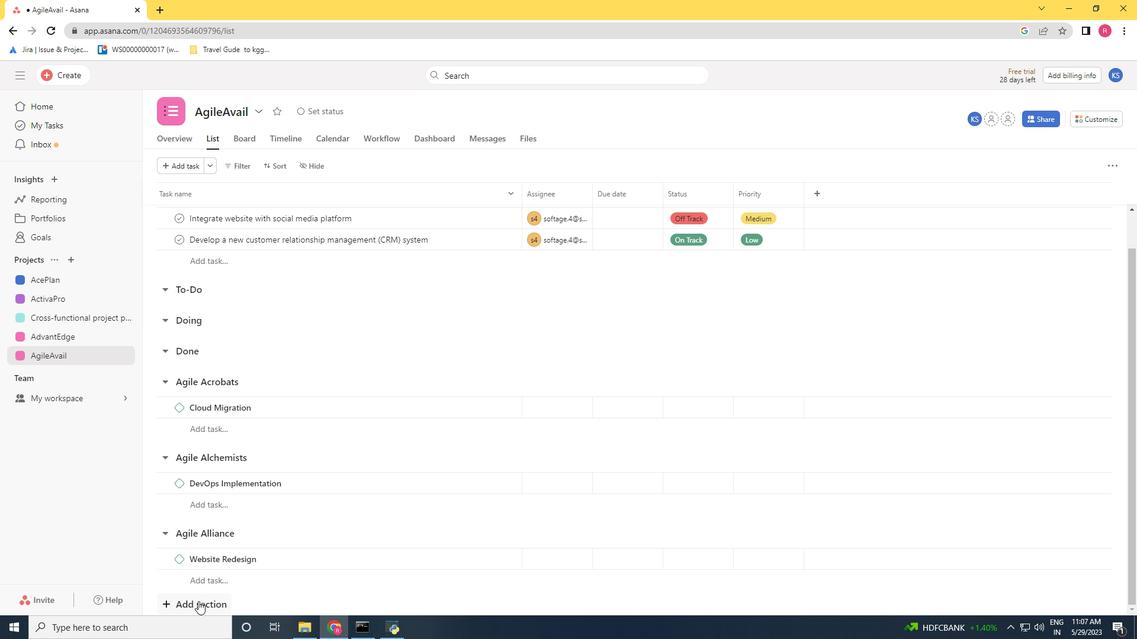 
Action: Mouse scrolled (198, 602) with delta (0, 0)
Screenshot: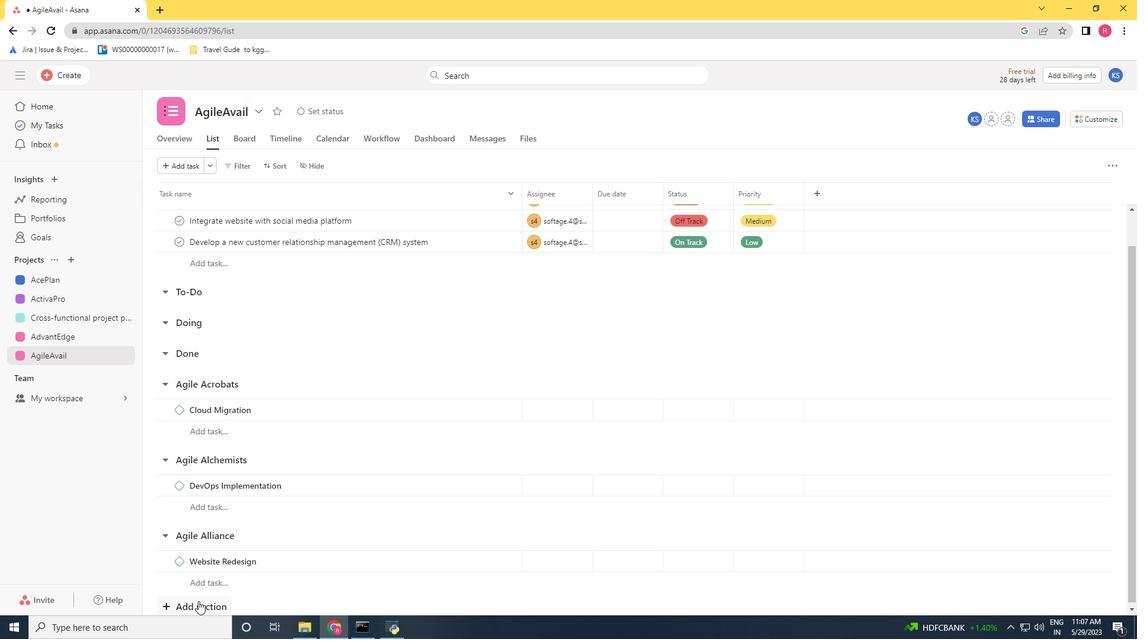 
Action: Mouse scrolled (198, 601) with delta (0, 0)
Screenshot: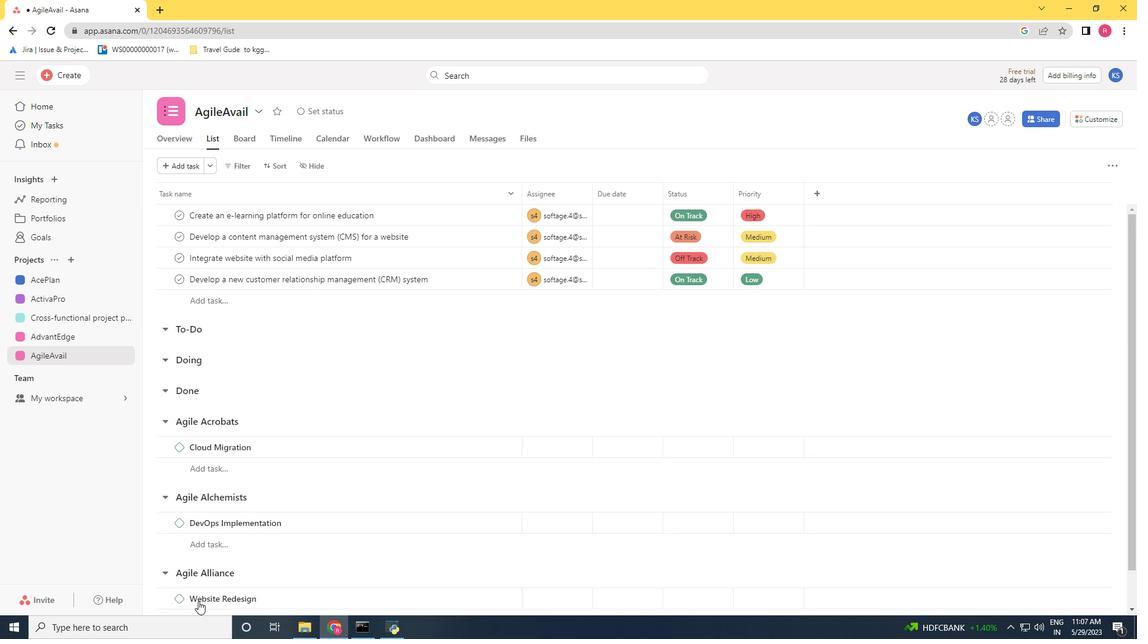 
Action: Mouse scrolled (198, 601) with delta (0, 0)
Screenshot: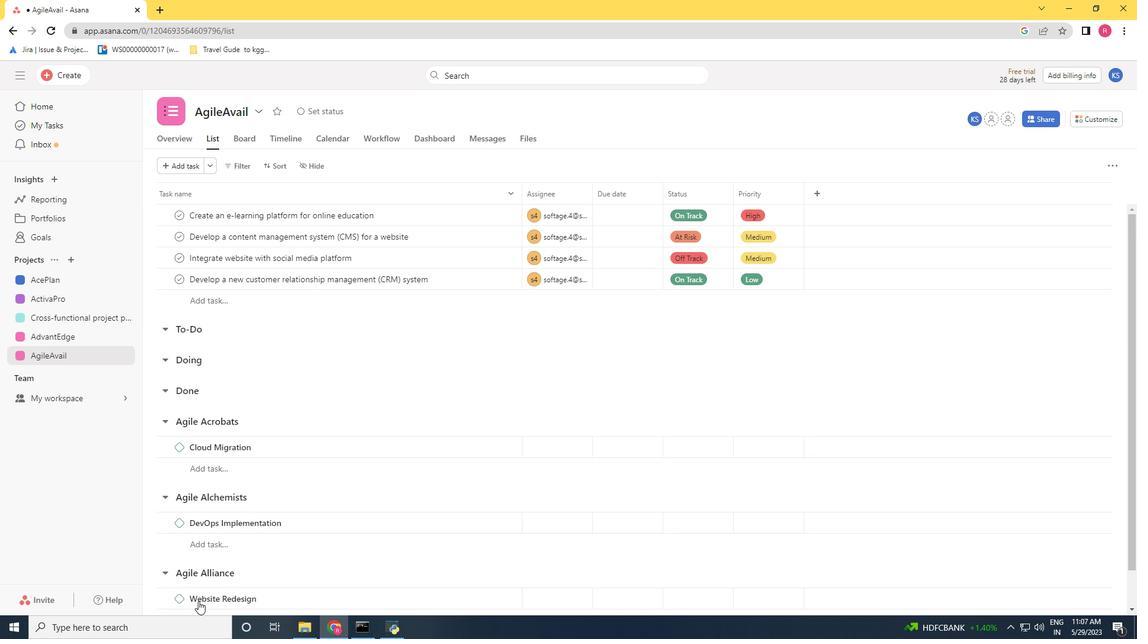 
Action: Mouse scrolled (198, 601) with delta (0, 0)
Screenshot: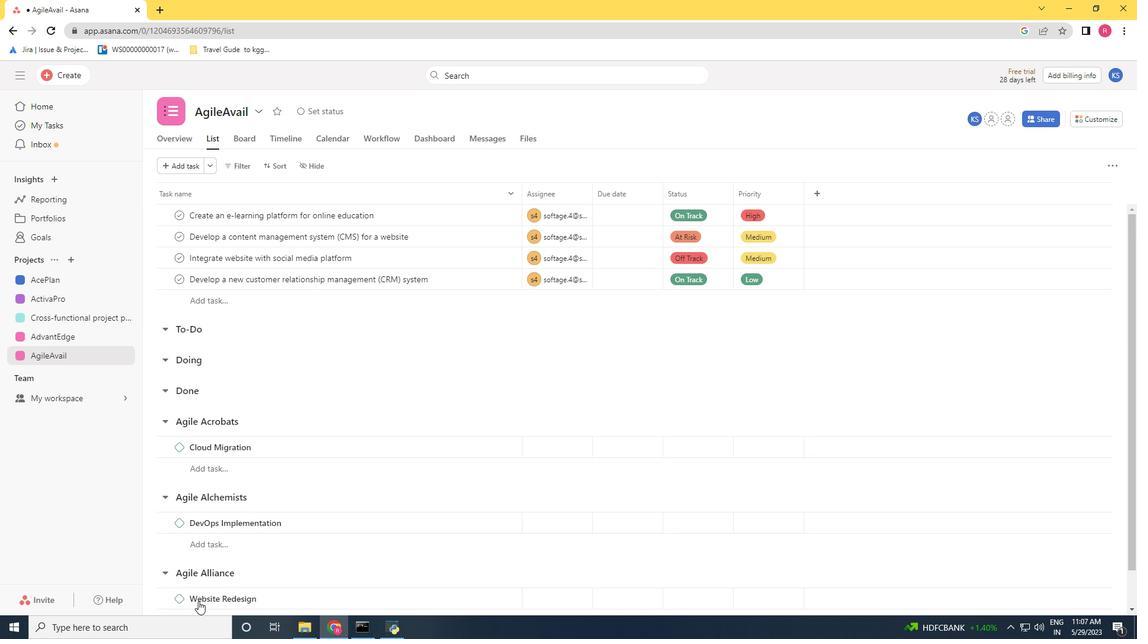 
Action: Mouse moved to (198, 600)
Screenshot: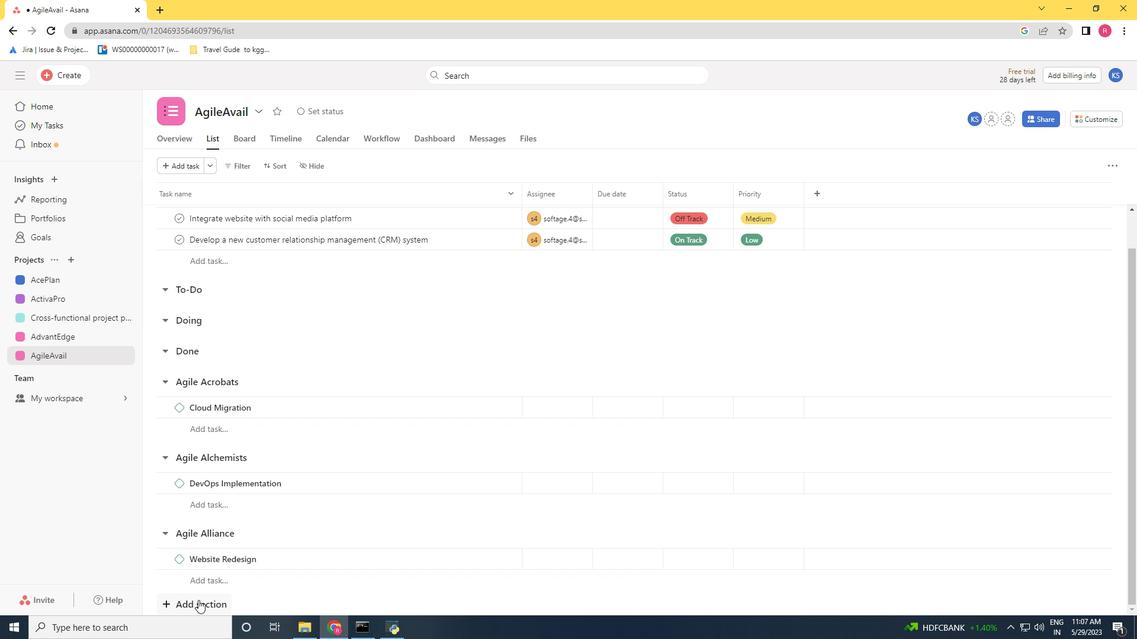 
Action: Mouse pressed left at (198, 600)
Screenshot: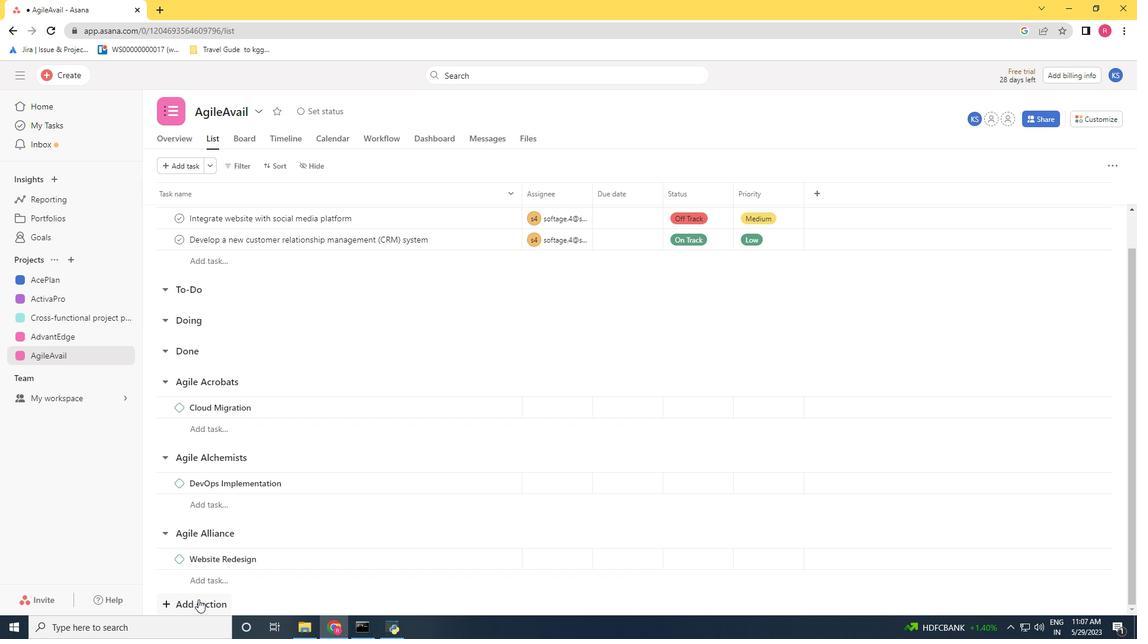 
Action: Mouse scrolled (198, 599) with delta (0, 0)
Screenshot: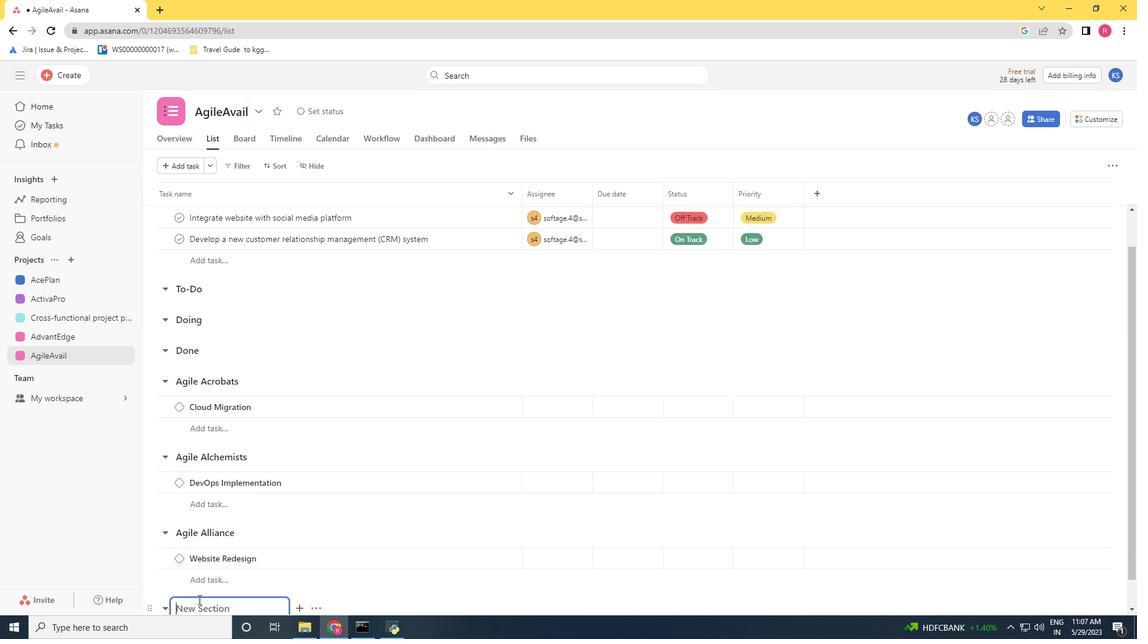 
Action: Mouse scrolled (198, 599) with delta (0, 0)
Screenshot: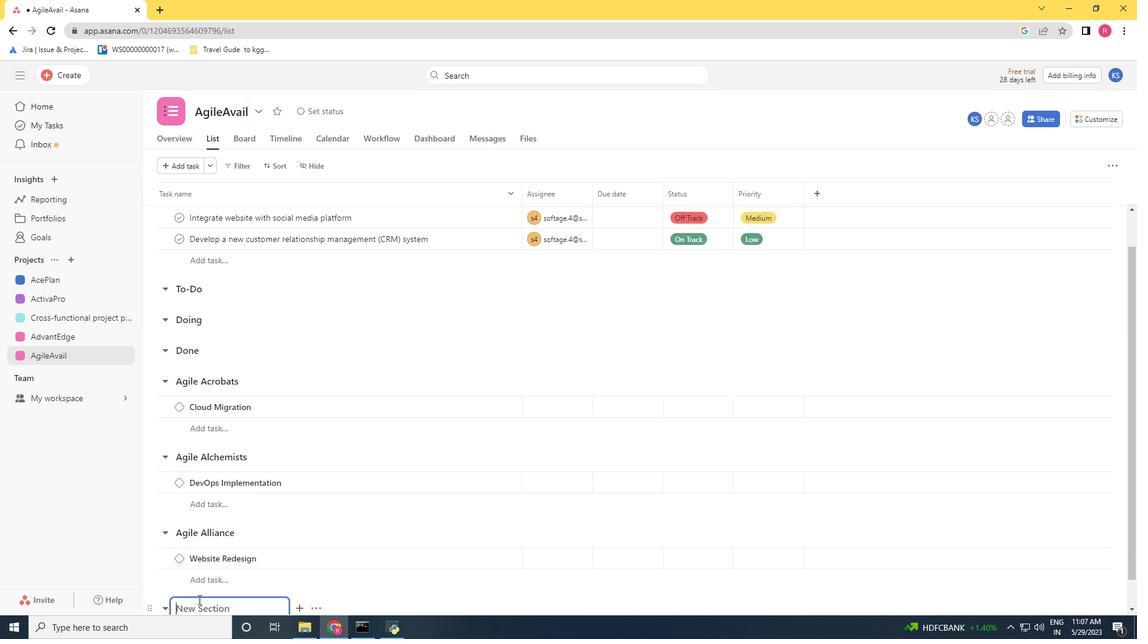 
Action: Mouse scrolled (198, 599) with delta (0, 0)
Screenshot: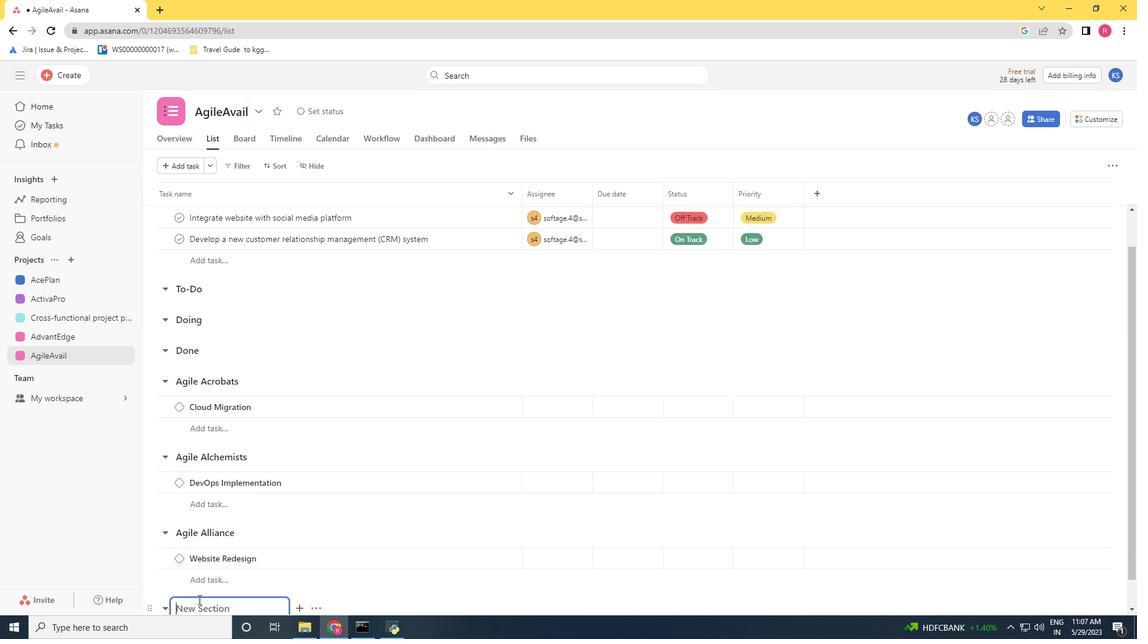 
Action: Mouse scrolled (198, 599) with delta (0, 0)
Screenshot: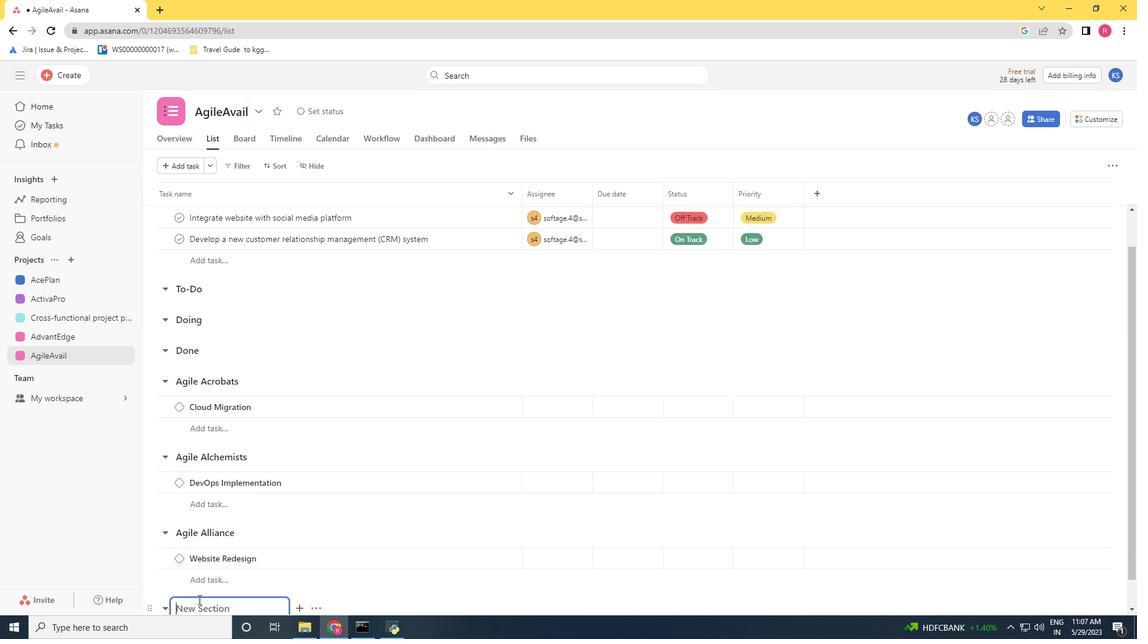 
Action: Mouse moved to (286, 549)
Screenshot: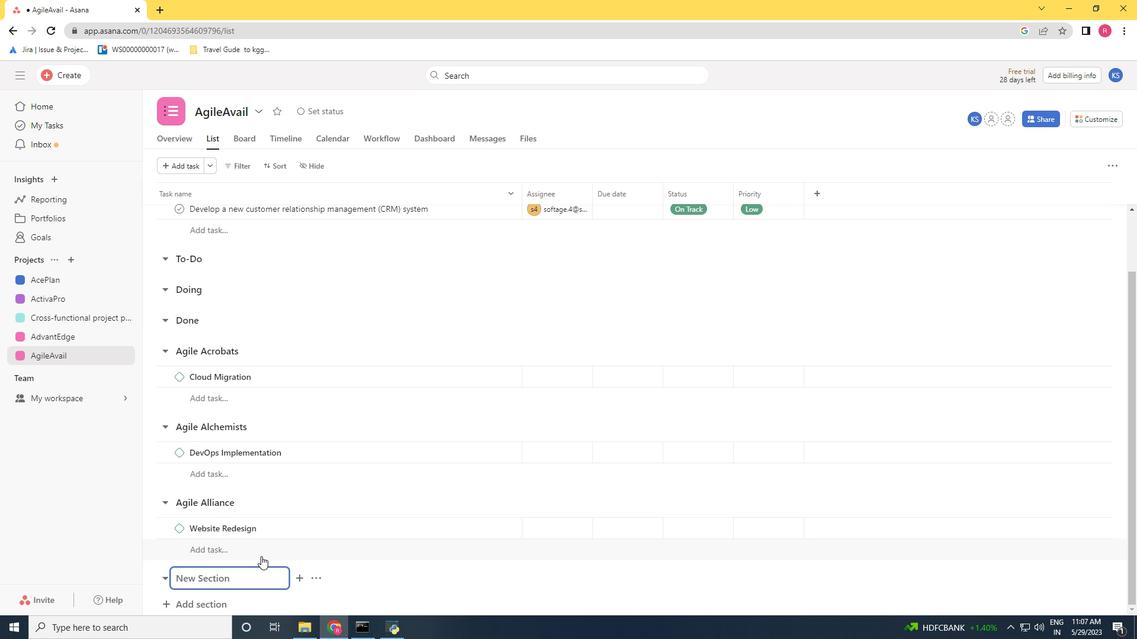 
Action: Key pressed <Key.shift>Agilr<Key.backspace>e<Key.space><Key.shift>Ap<Key.backspace>lphas<Key.space><Key.enter>
Screenshot: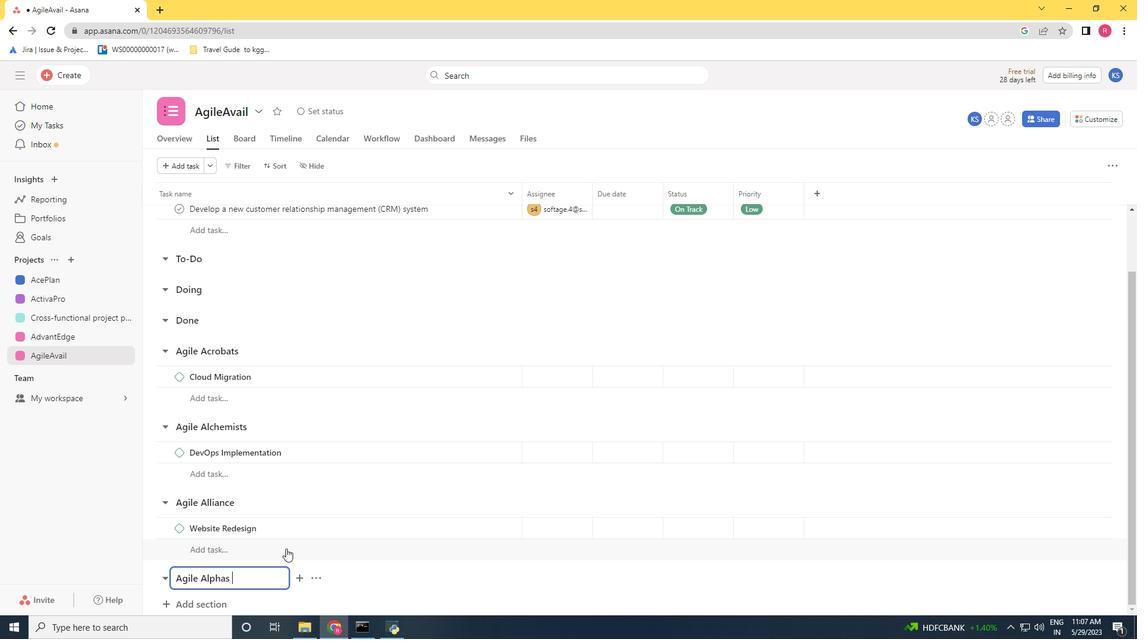
Action: Mouse moved to (310, 557)
Screenshot: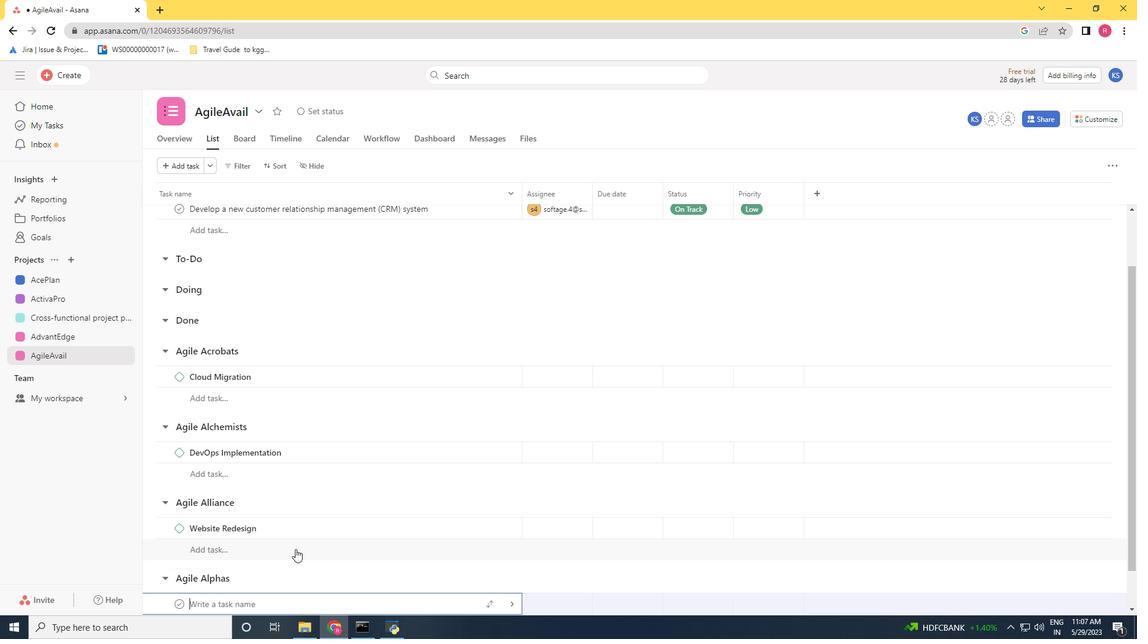 
Action: Mouse scrolled (310, 557) with delta (0, 0)
Screenshot: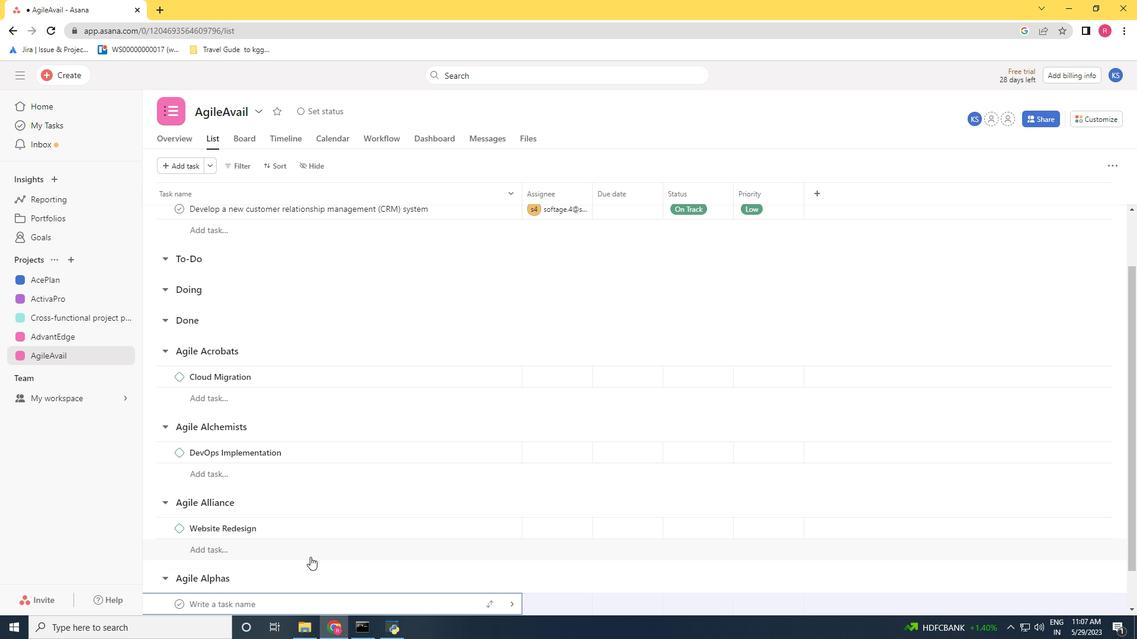 
Action: Mouse scrolled (310, 557) with delta (0, 0)
Screenshot: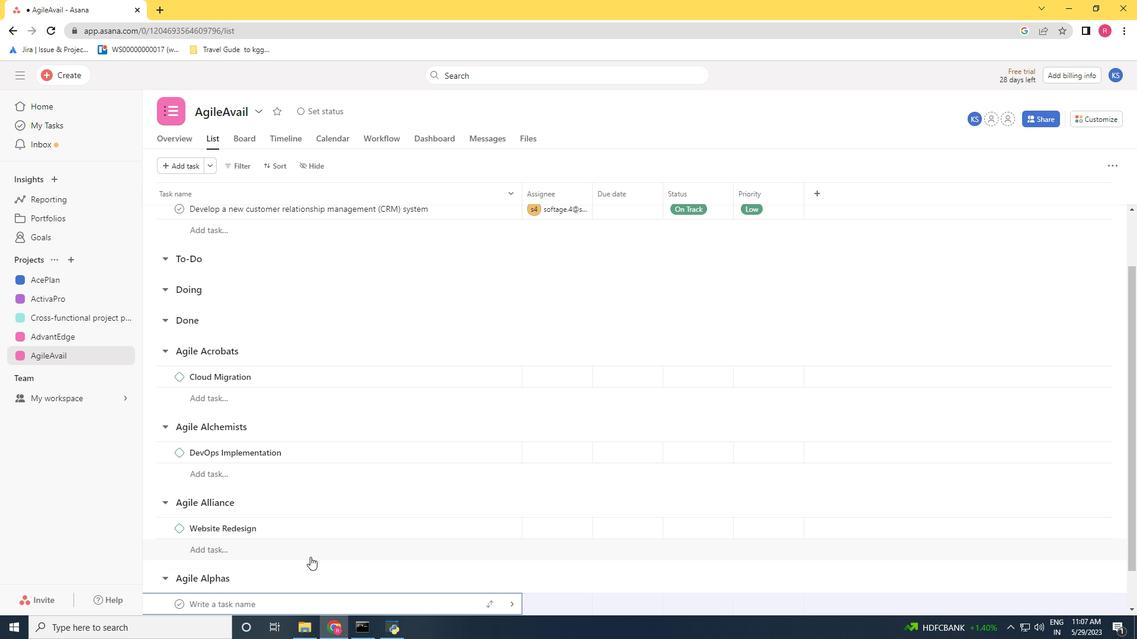 
Action: Mouse scrolled (310, 557) with delta (0, 0)
Screenshot: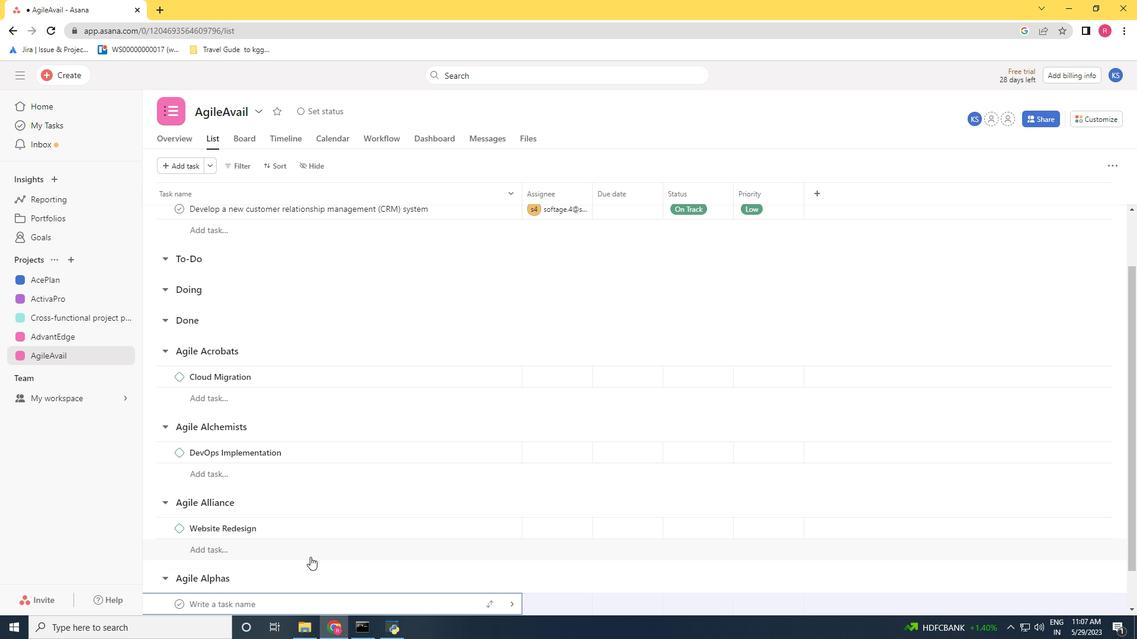 
Action: Mouse scrolled (310, 557) with delta (0, 0)
Screenshot: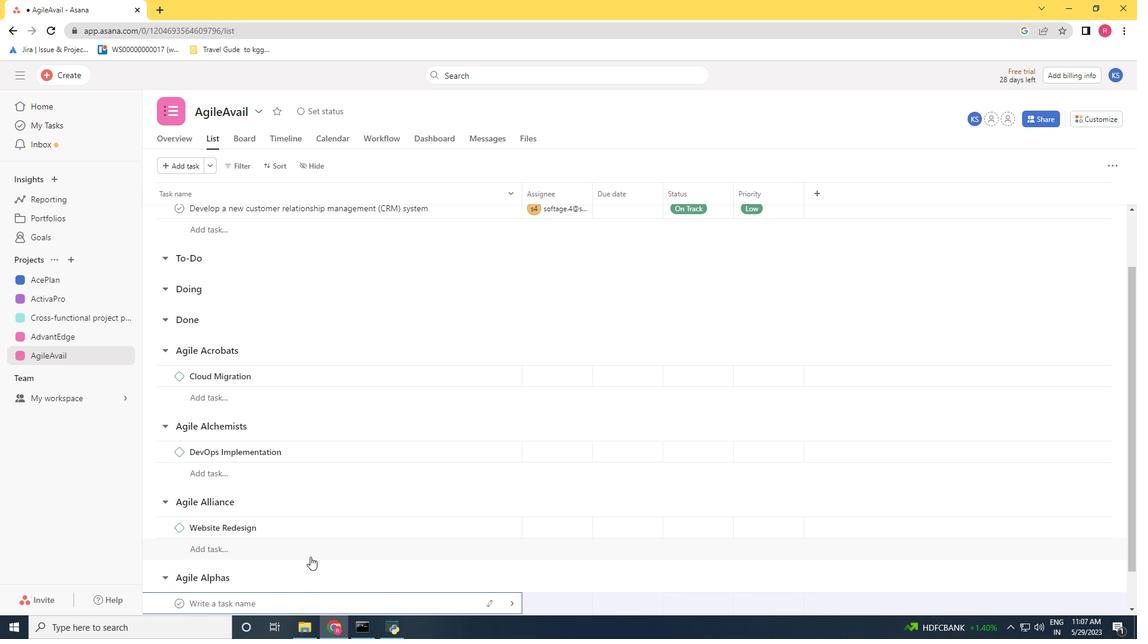 
Action: Mouse moved to (363, 468)
Screenshot: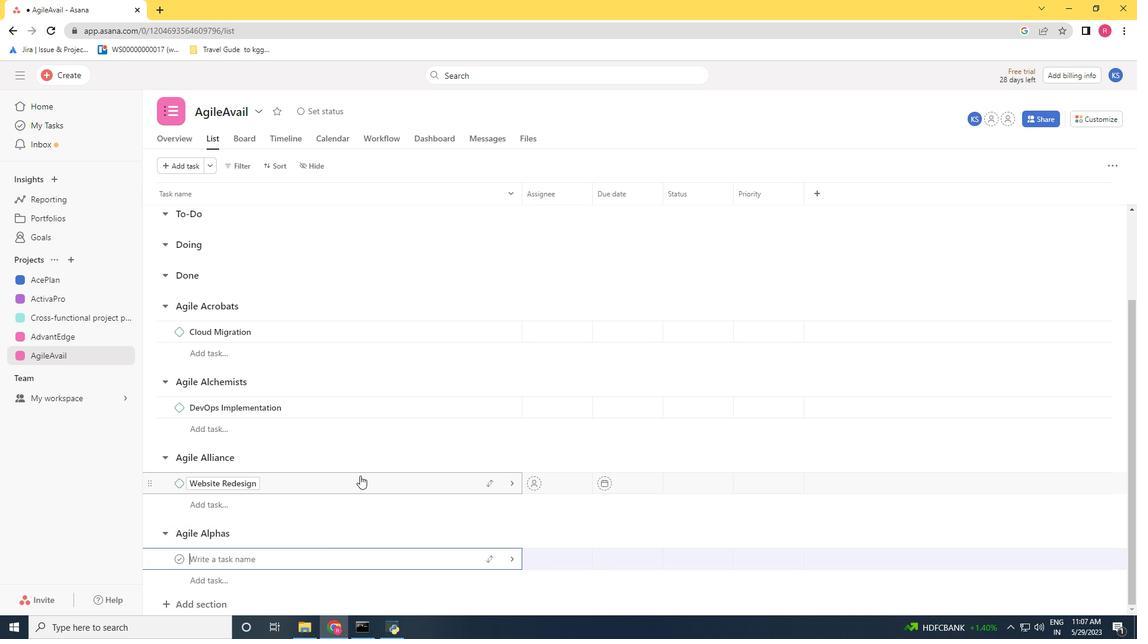 
Action: Key pressed <Key.shift><Key.shift><Key.shift><Key.shift><Key.shift><Key.shift><Key.shift><Key.shift><Key.shift>Nework<Key.space><Key.backspace><Key.backspace><Key.backspace><Key.backspace><Key.backspace>twork<Key.space><Key.shift>Upgrades<Key.space>
Screenshot: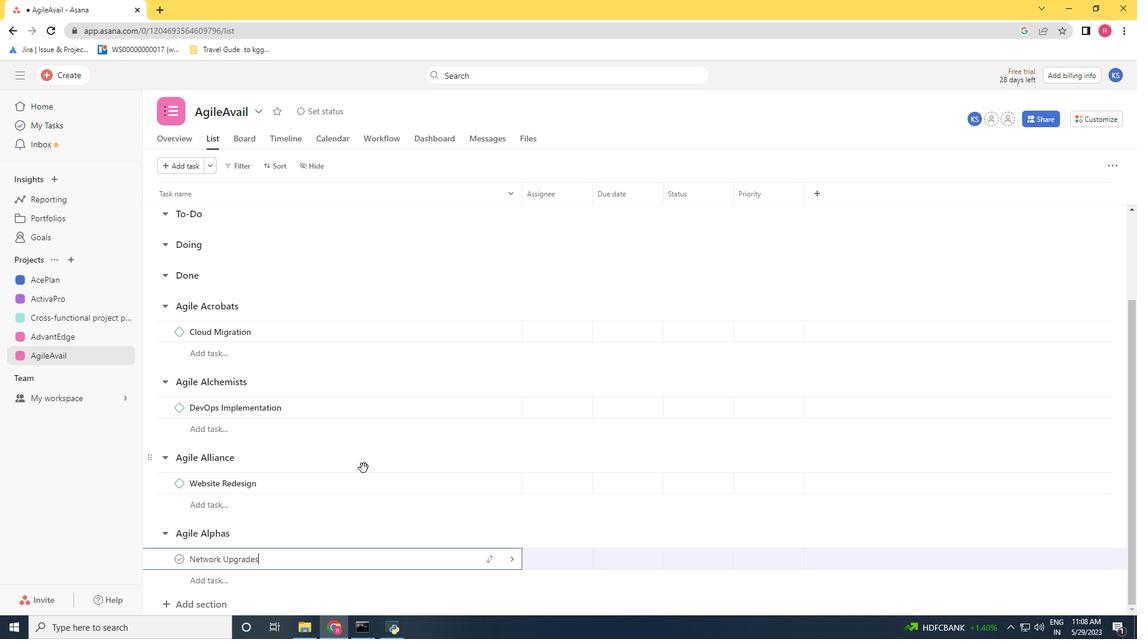 
Action: Mouse moved to (381, 564)
Screenshot: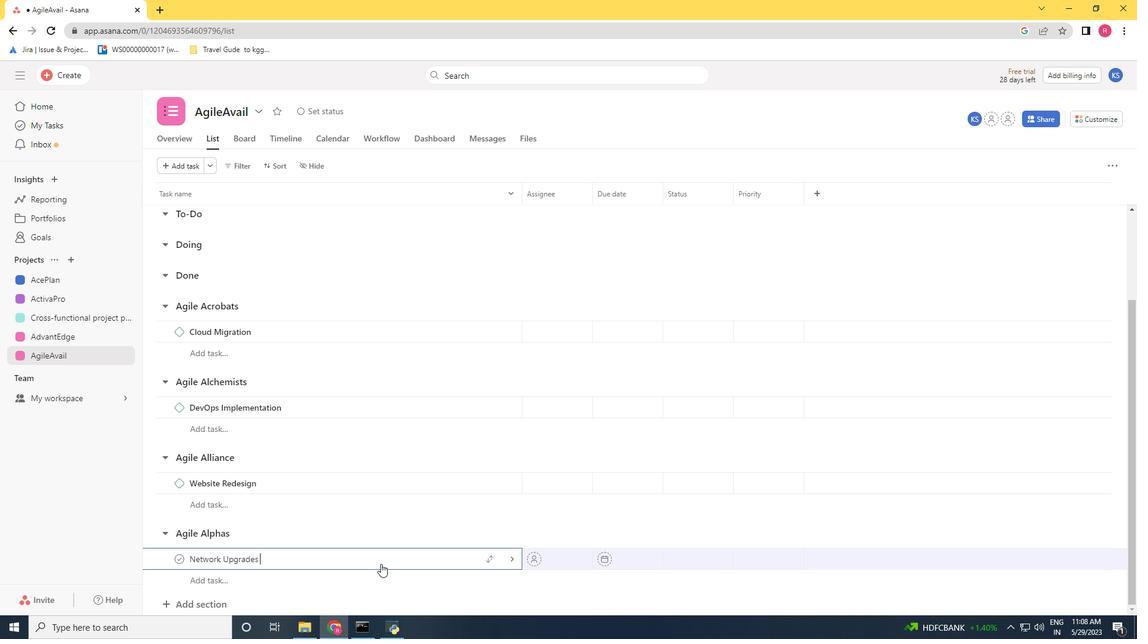 
Action: Mouse pressed right at (381, 564)
Screenshot: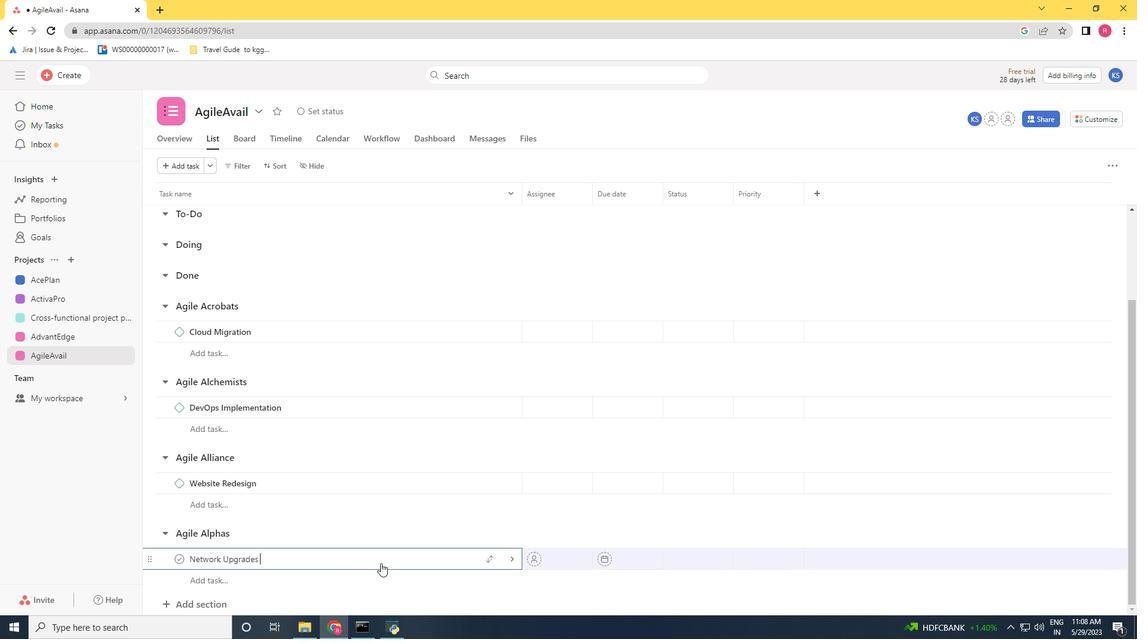 
Action: Mouse moved to (431, 506)
Screenshot: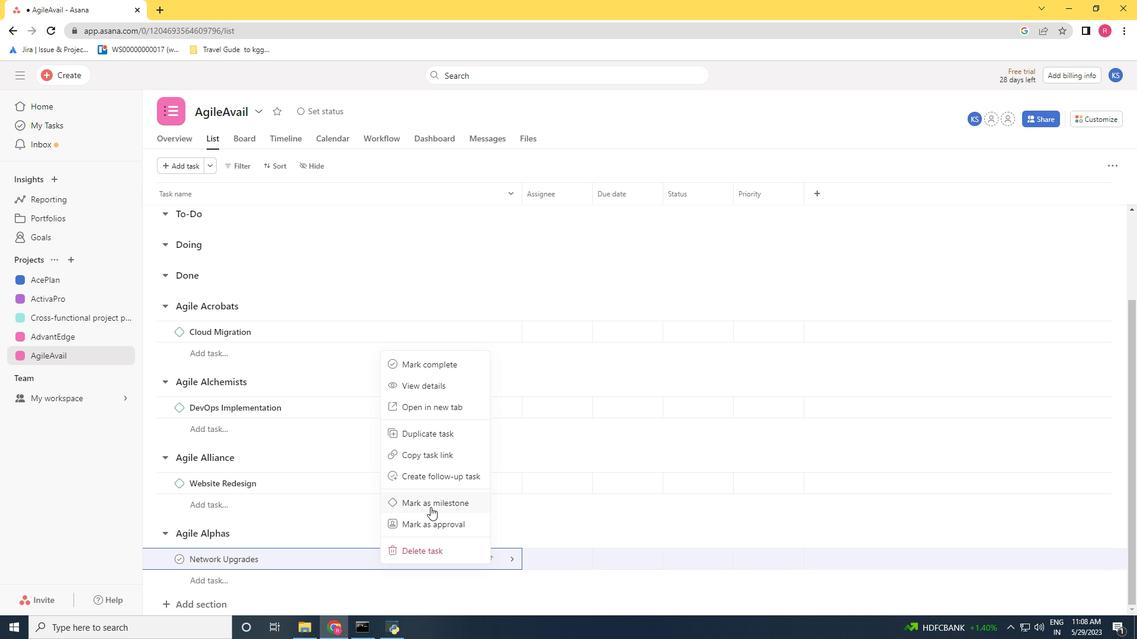 
Action: Mouse pressed left at (431, 506)
Screenshot: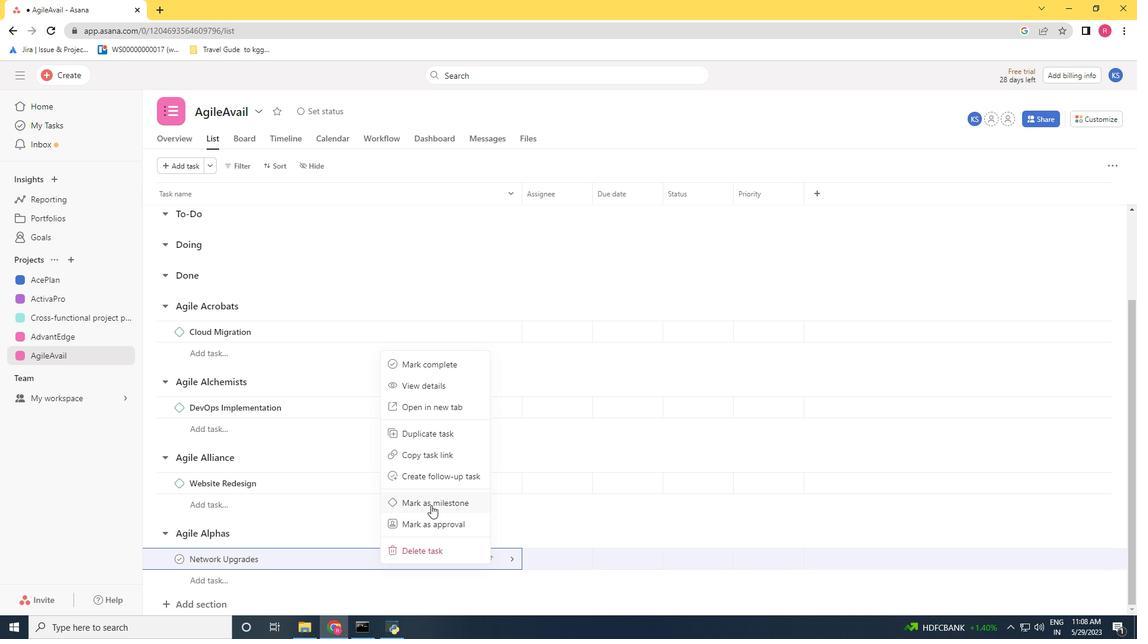 
Action: Mouse moved to (383, 417)
Screenshot: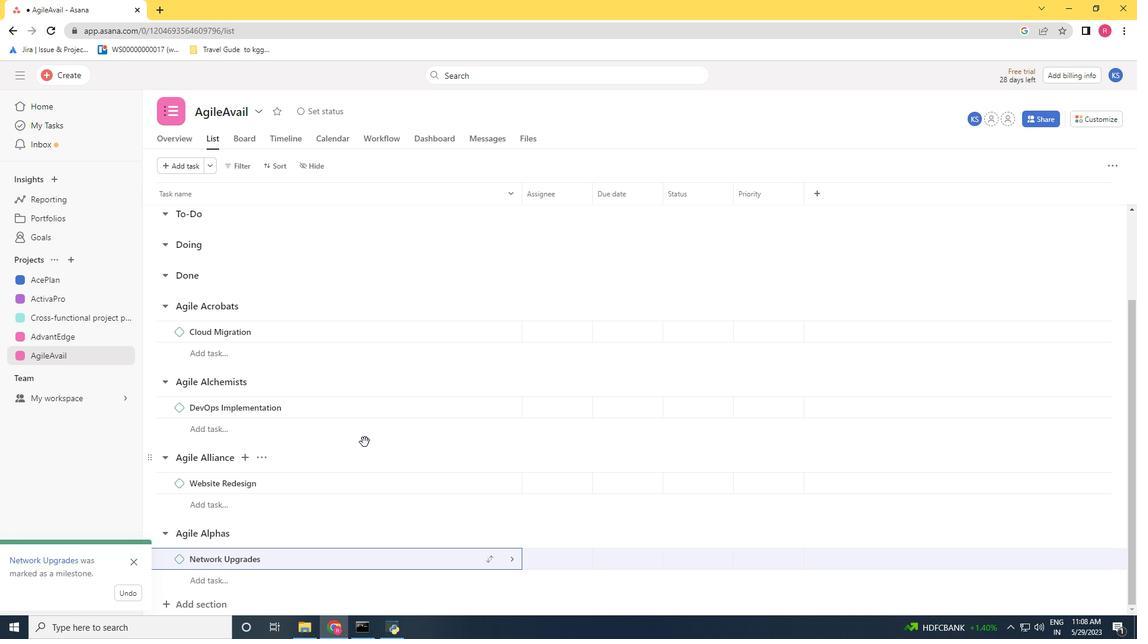 
